 Task: Add an event with the title Second Team Outing, date '2023/12/11', time 9:15 AM to 11:15 AMand add a description: The employee and the supervisor will collaboratively develop an action plan outlining the steps and strategies necessary for improvement. This plan may include specific tasks, training or development opportunities, resources, and support systems to aid in the employee's growth and progress.Select event color  Basil . Add location for the event as: 123 Dubai Marina, Dubai, UAE, logged in from the account softage.6@softage.netand send the event invitation to softage.1@softage.net and softage.2@softage.net. Set a reminder for the event Weekly on Sunday
Action: Mouse moved to (82, 97)
Screenshot: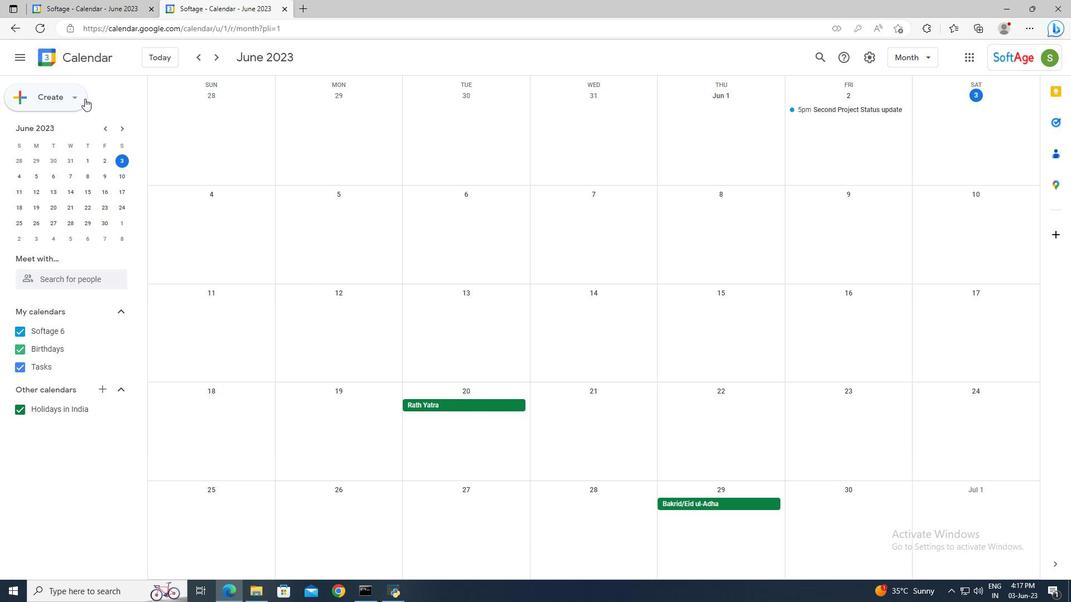 
Action: Mouse pressed left at (82, 97)
Screenshot: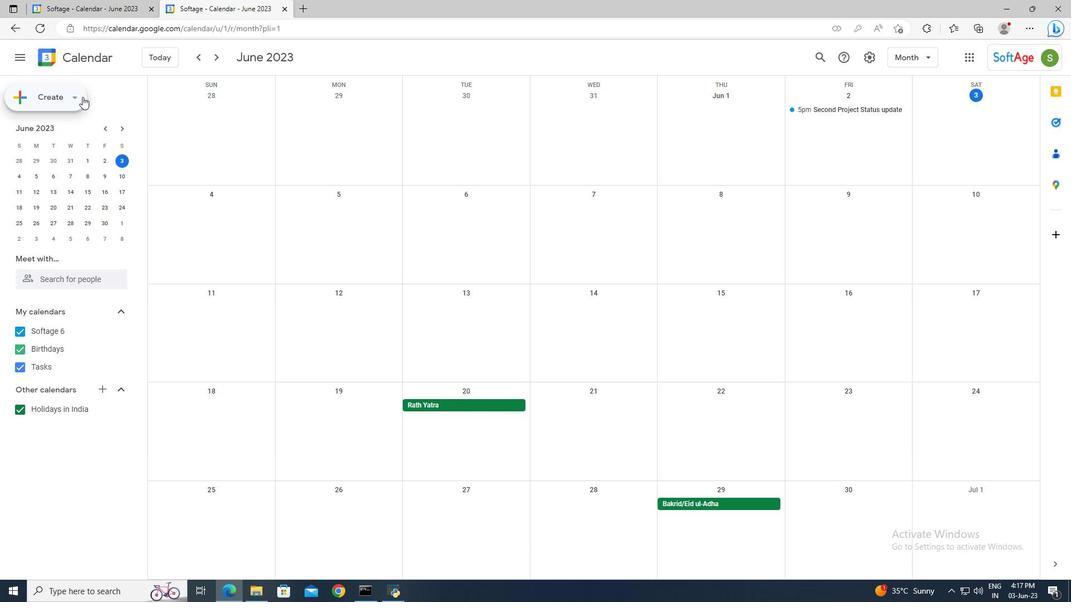 
Action: Mouse moved to (83, 123)
Screenshot: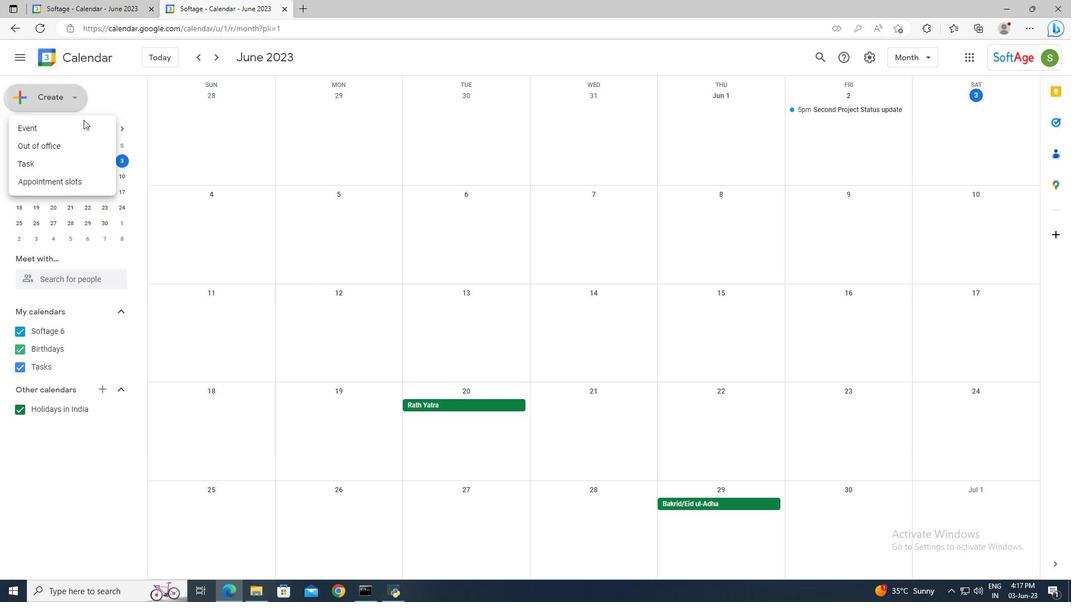 
Action: Mouse pressed left at (83, 123)
Screenshot: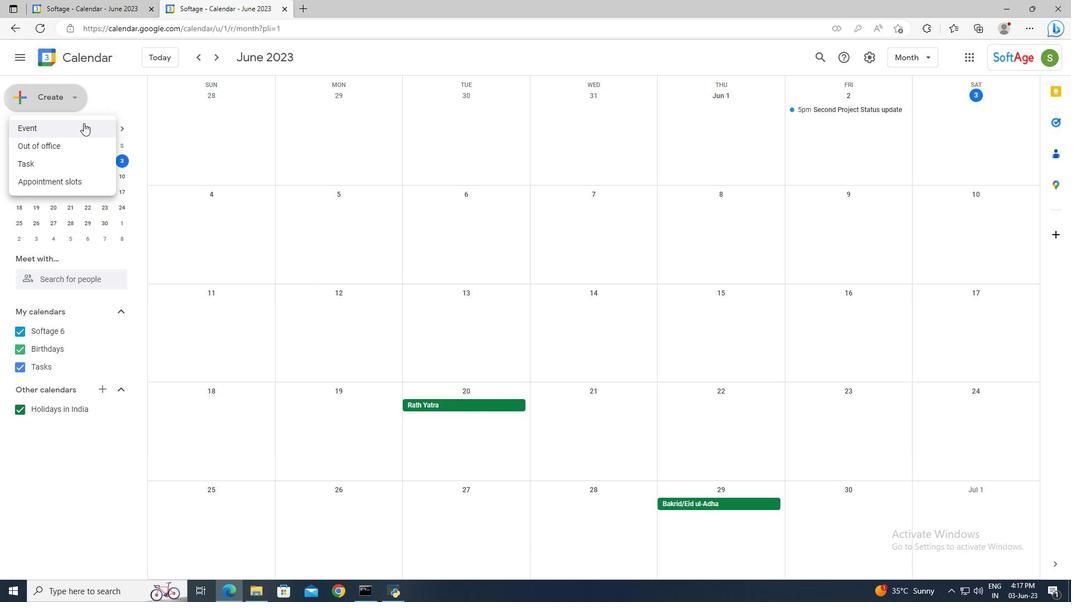 
Action: Mouse moved to (800, 372)
Screenshot: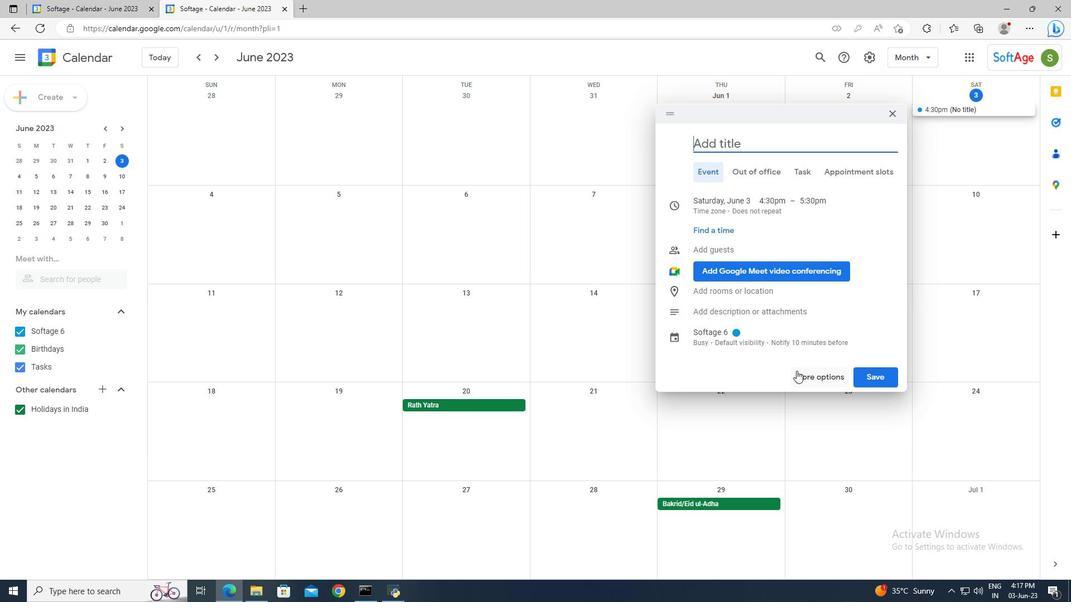 
Action: Mouse pressed left at (800, 372)
Screenshot: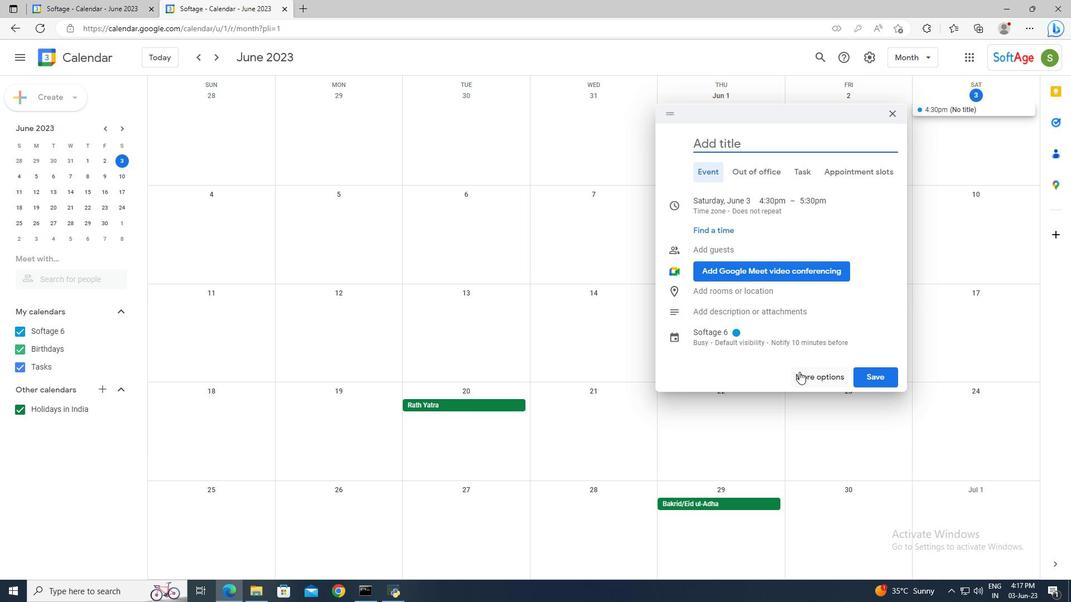 
Action: Mouse moved to (301, 59)
Screenshot: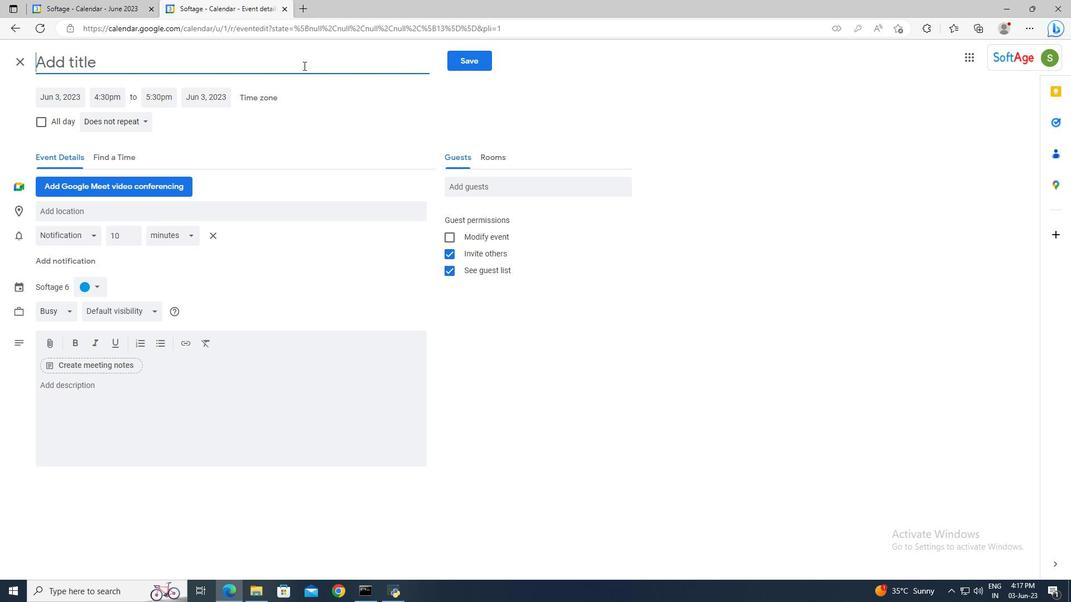 
Action: Mouse pressed left at (301, 59)
Screenshot: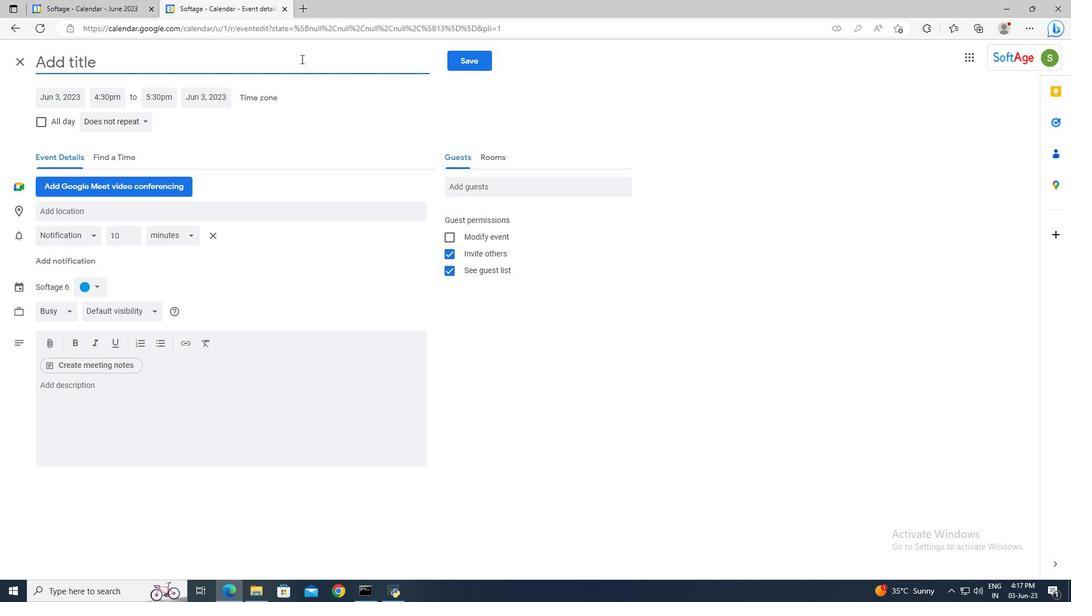 
Action: Key pressed <Key.shift>Second<Key.space><Key.shift>Team<Key.space><Key.shift>Outing
Screenshot: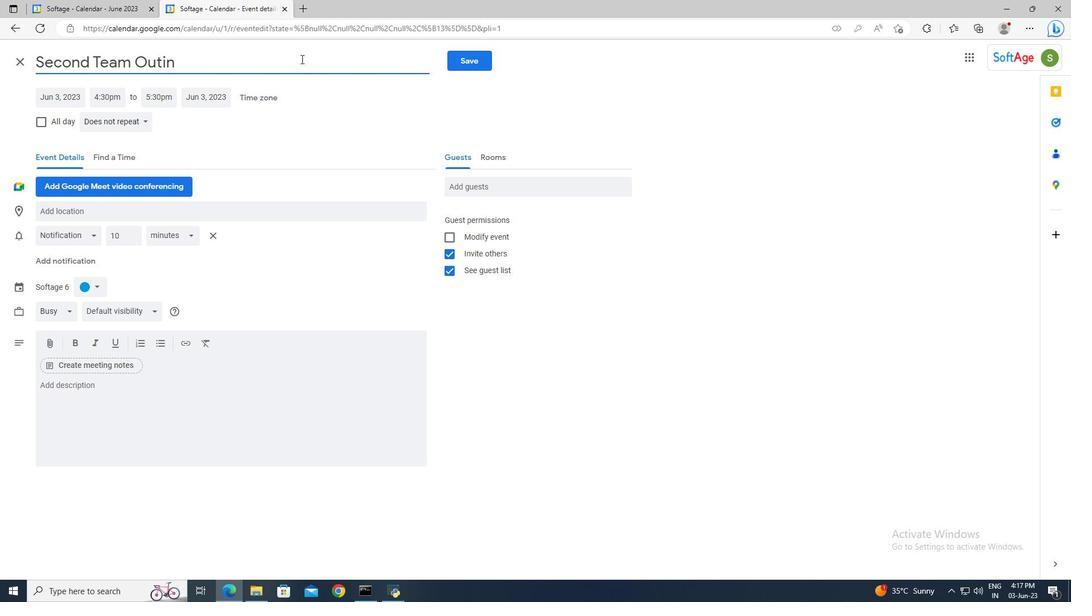 
Action: Mouse moved to (79, 94)
Screenshot: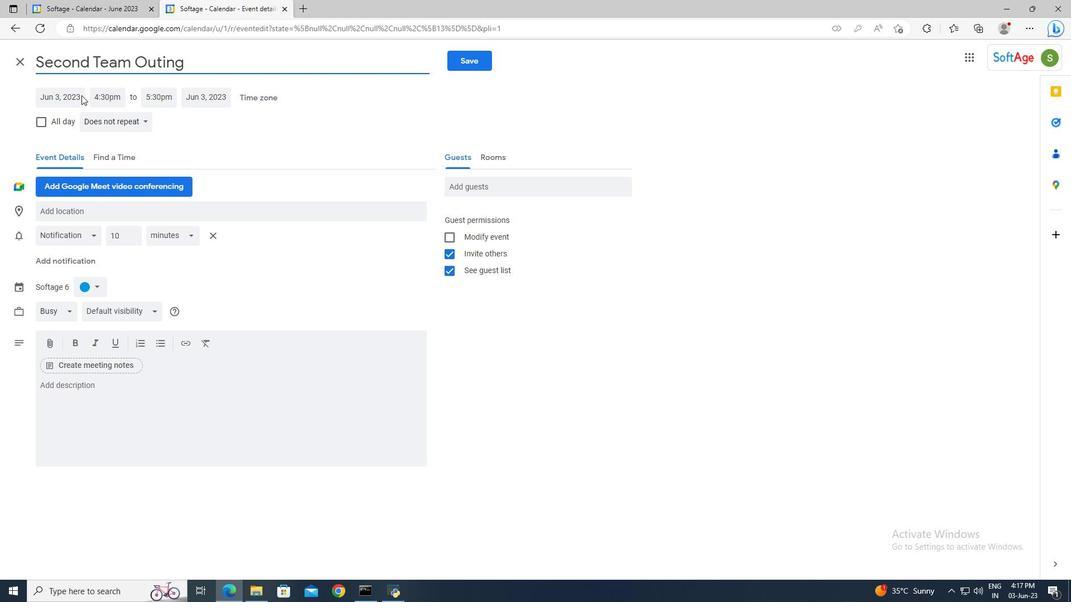 
Action: Mouse pressed left at (79, 94)
Screenshot: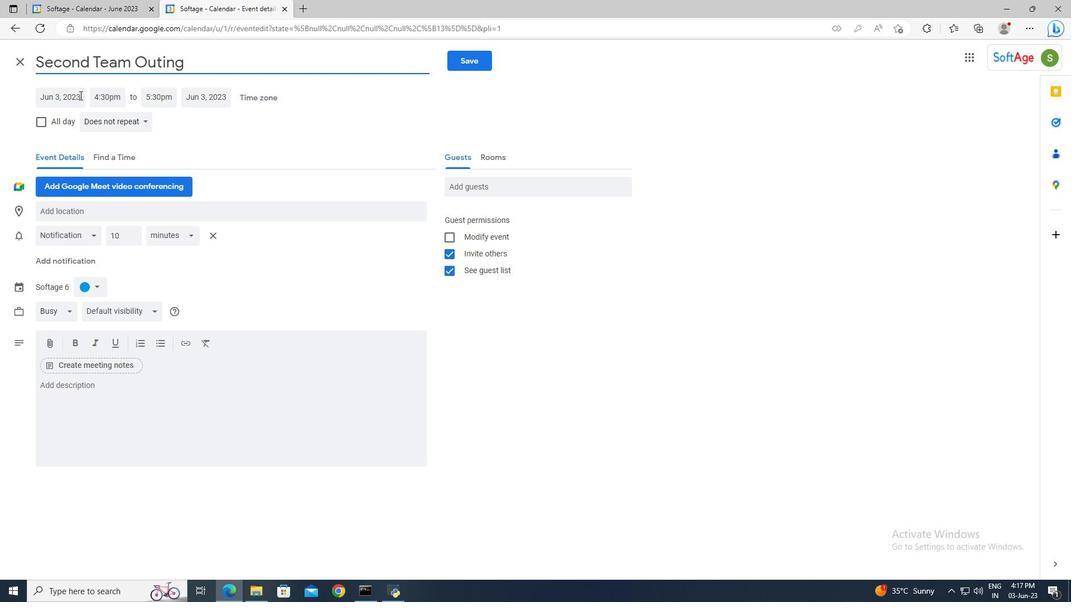 
Action: Mouse moved to (171, 117)
Screenshot: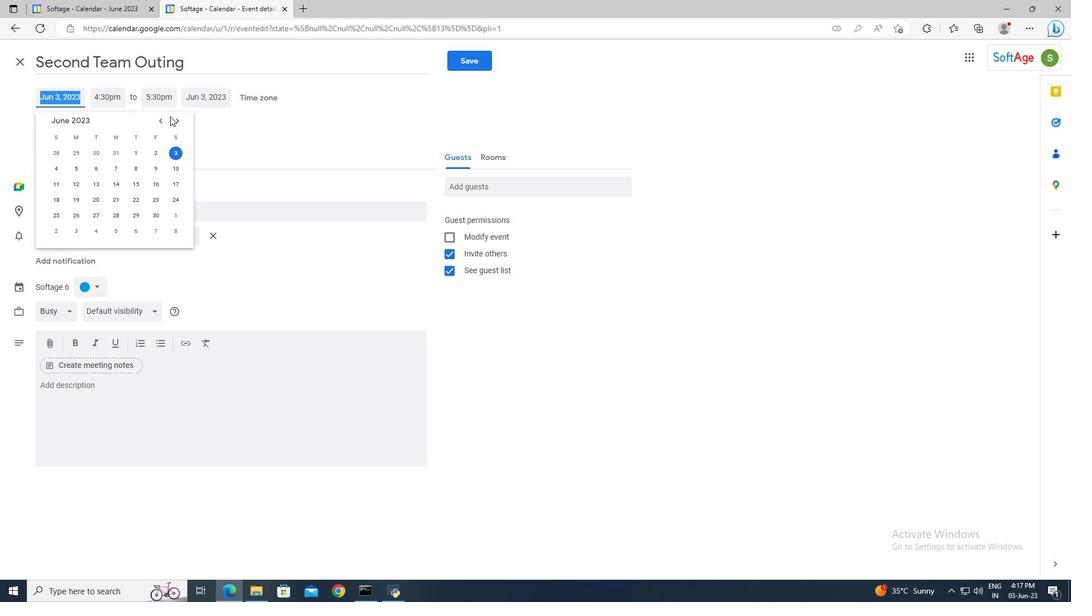 
Action: Mouse pressed left at (171, 117)
Screenshot: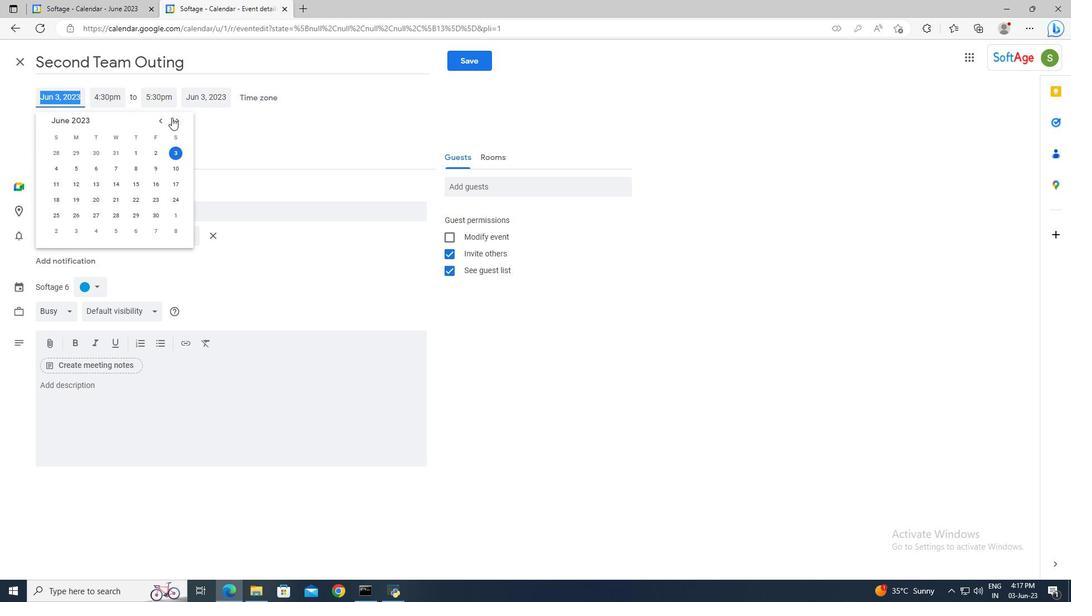 
Action: Mouse pressed left at (171, 117)
Screenshot: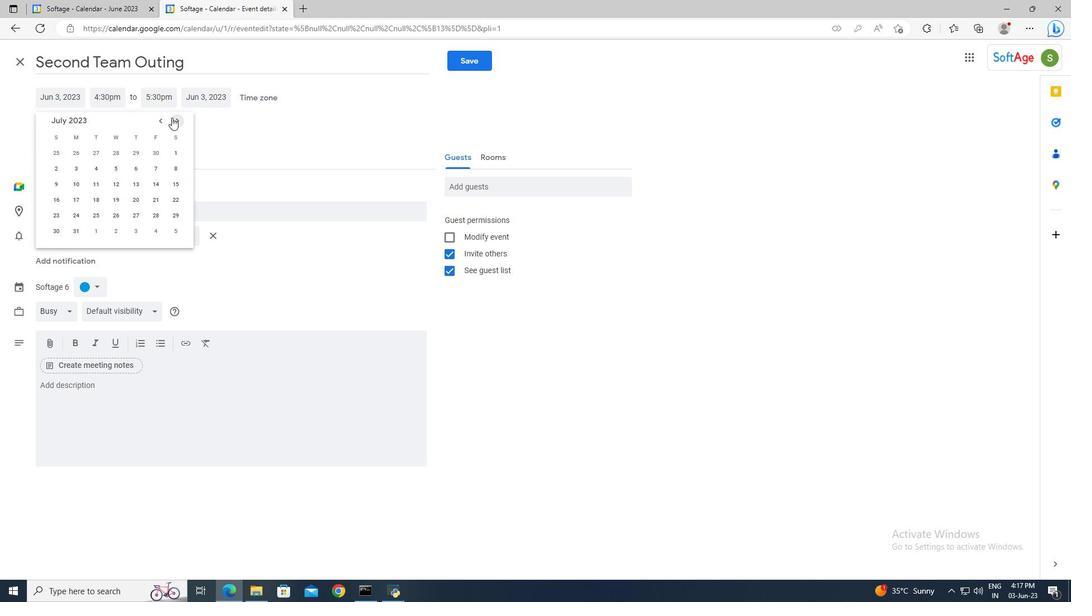 
Action: Mouse moved to (171, 117)
Screenshot: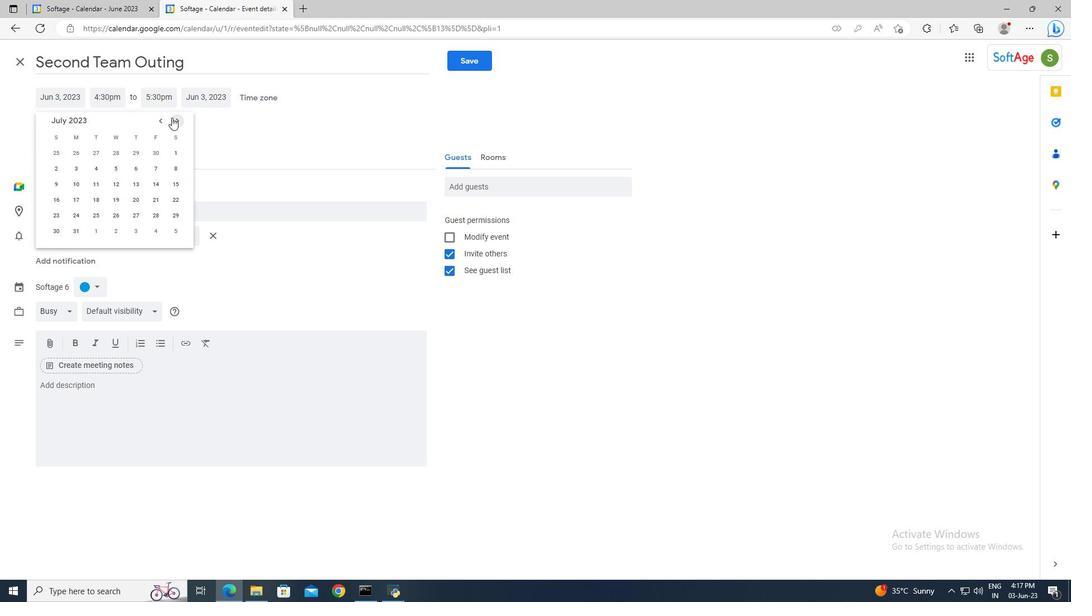 
Action: Mouse pressed left at (171, 117)
Screenshot: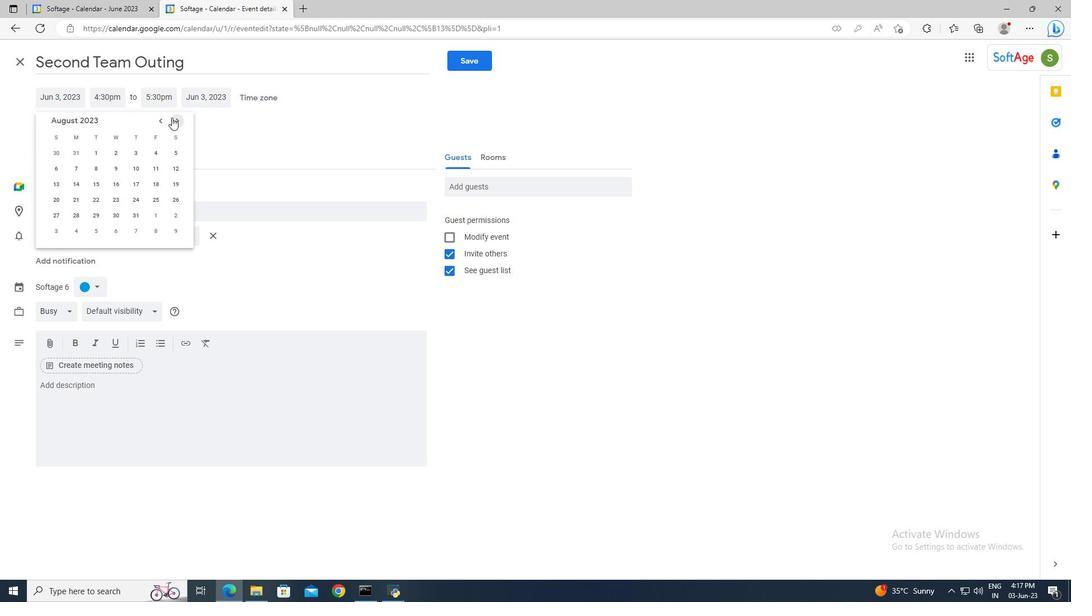
Action: Mouse pressed left at (171, 117)
Screenshot: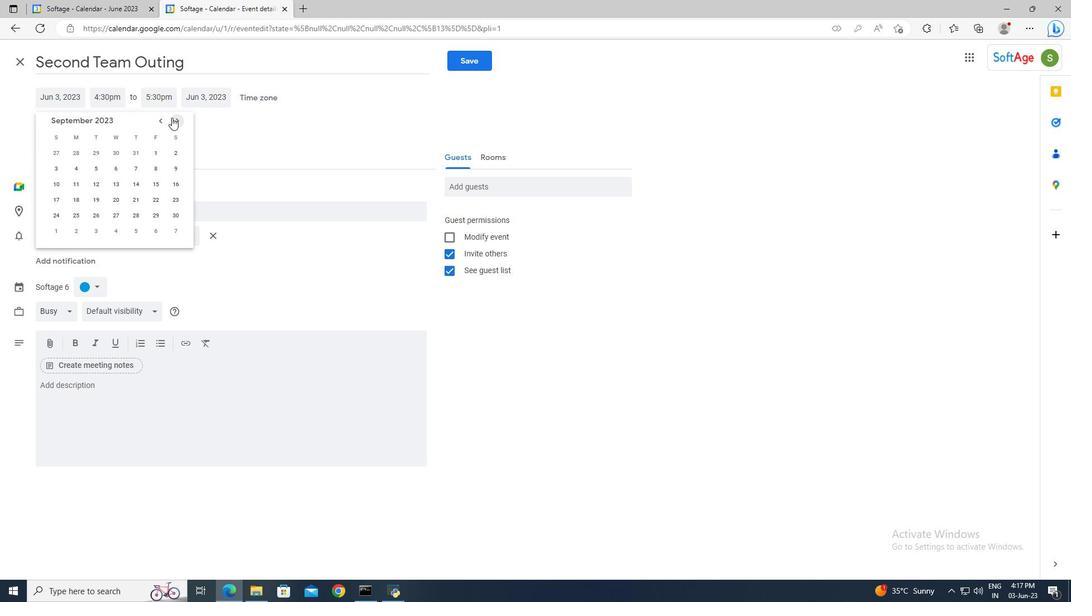 
Action: Mouse pressed left at (171, 117)
Screenshot: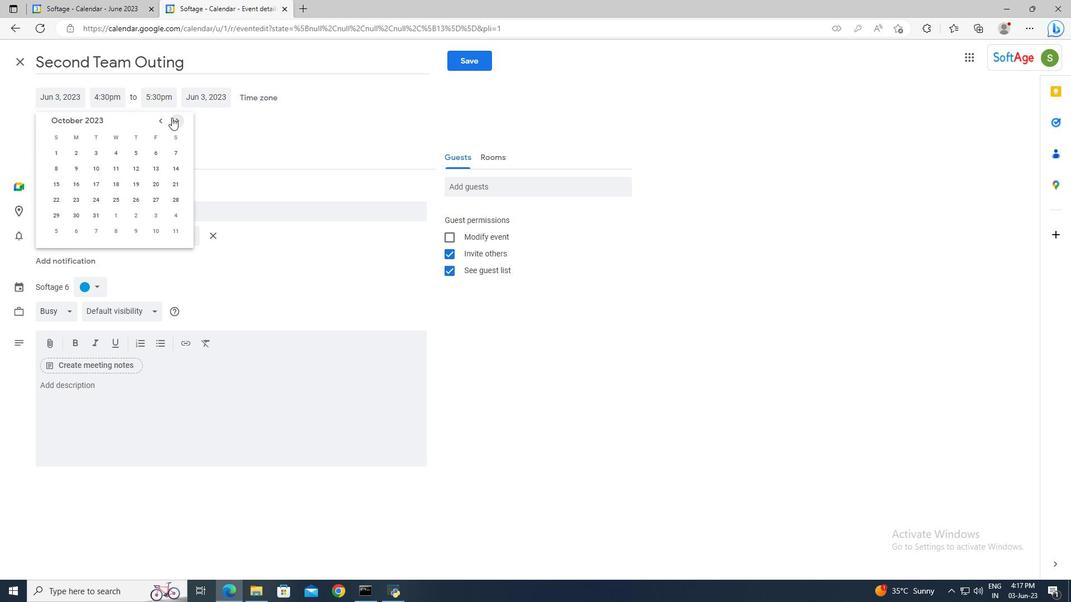 
Action: Mouse pressed left at (171, 117)
Screenshot: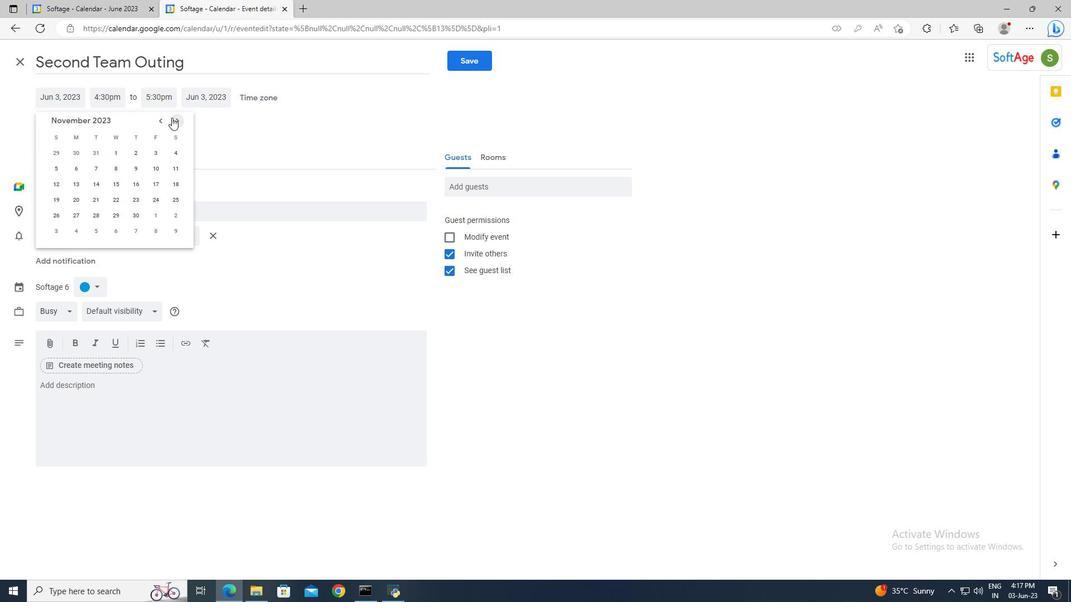 
Action: Mouse moved to (78, 181)
Screenshot: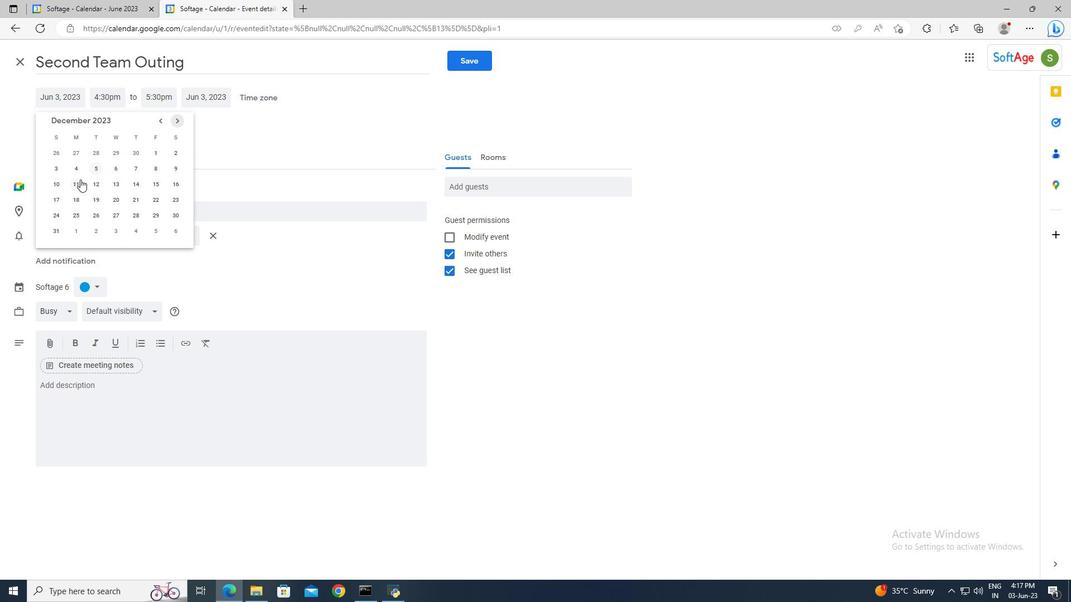 
Action: Mouse pressed left at (78, 181)
Screenshot: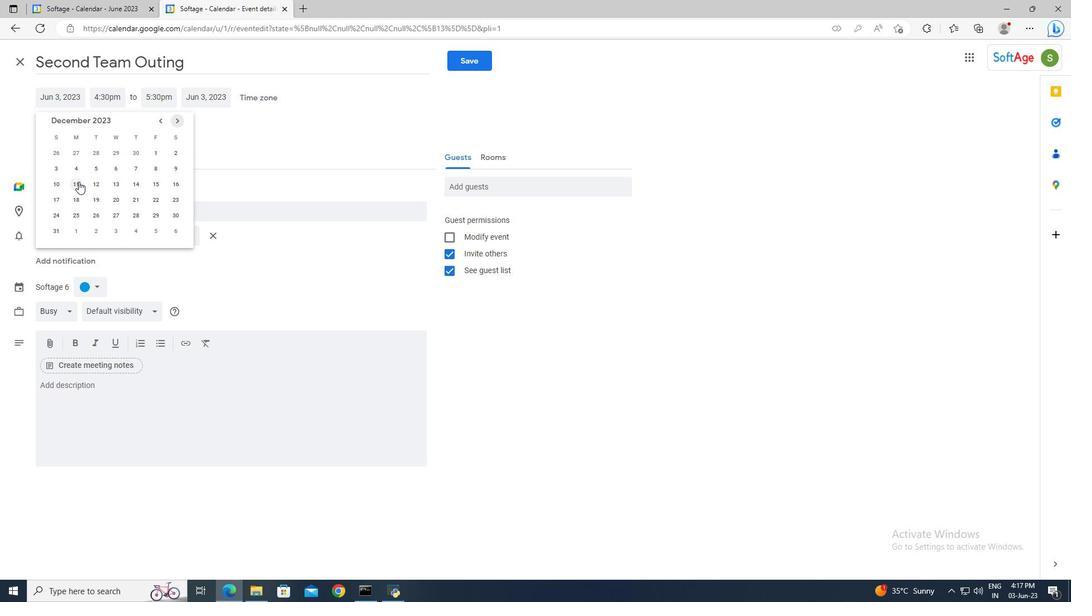 
Action: Mouse moved to (111, 92)
Screenshot: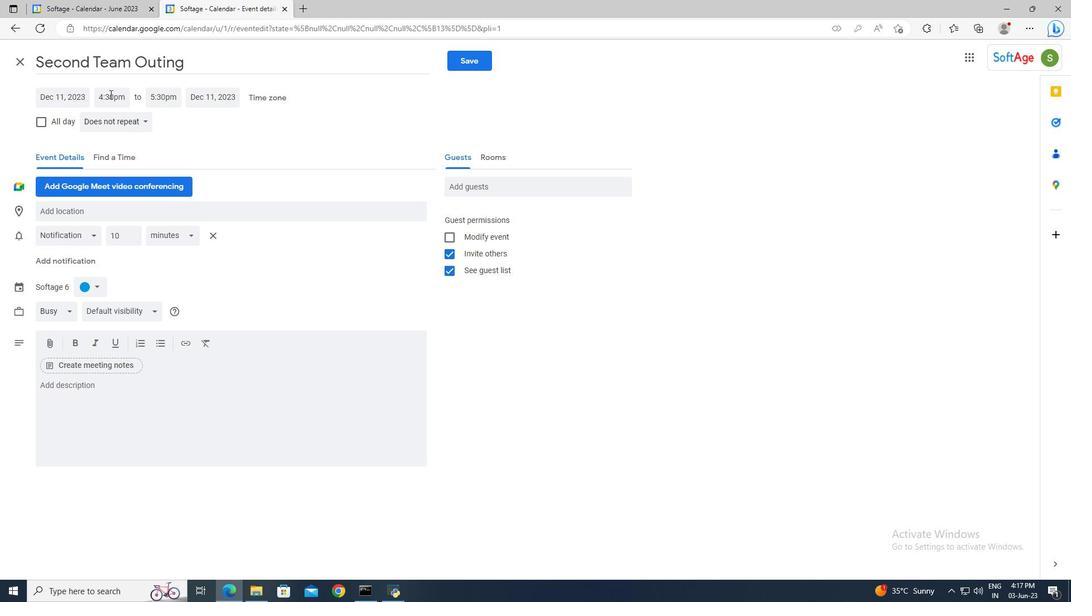 
Action: Mouse pressed left at (111, 92)
Screenshot: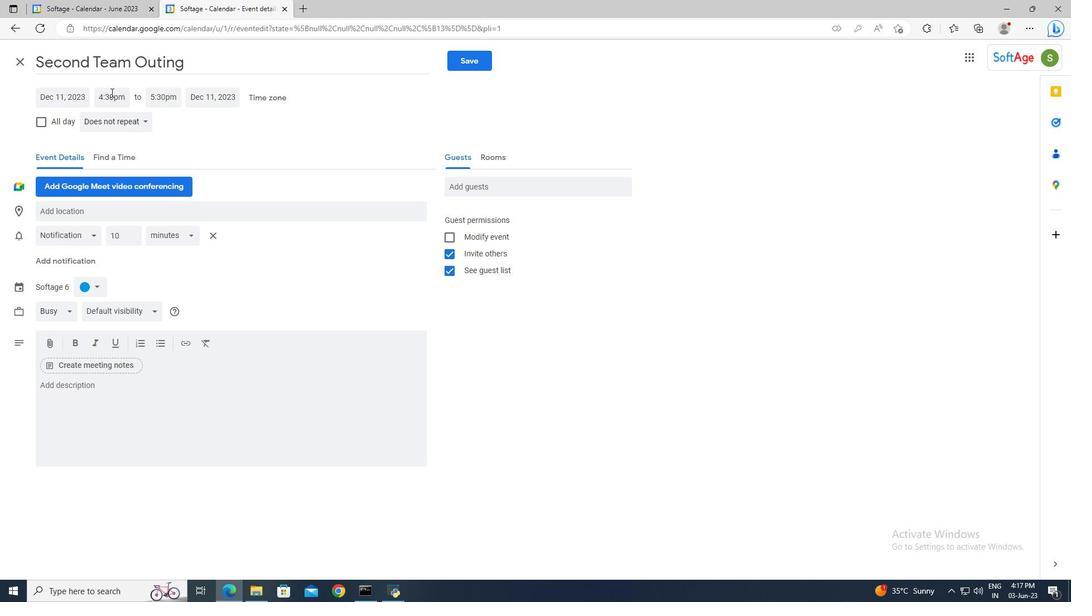 
Action: Key pressed 9<Key.shift_r>:15am<Key.enter><Key.tab>11<Key.shift>:15am<Key.enter>
Screenshot: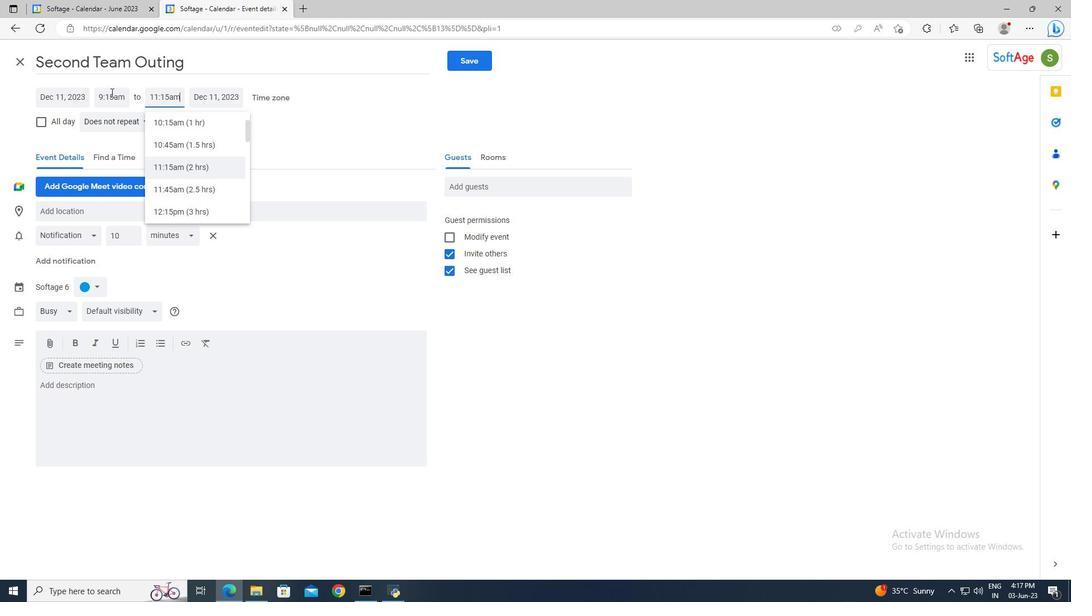 
Action: Mouse moved to (118, 383)
Screenshot: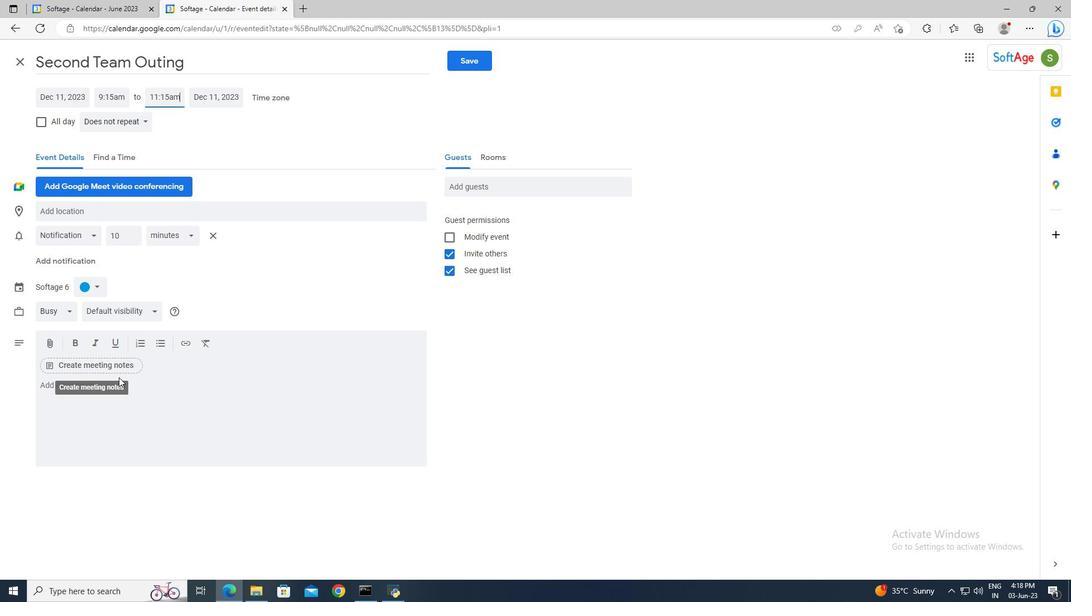 
Action: Mouse pressed left at (118, 383)
Screenshot: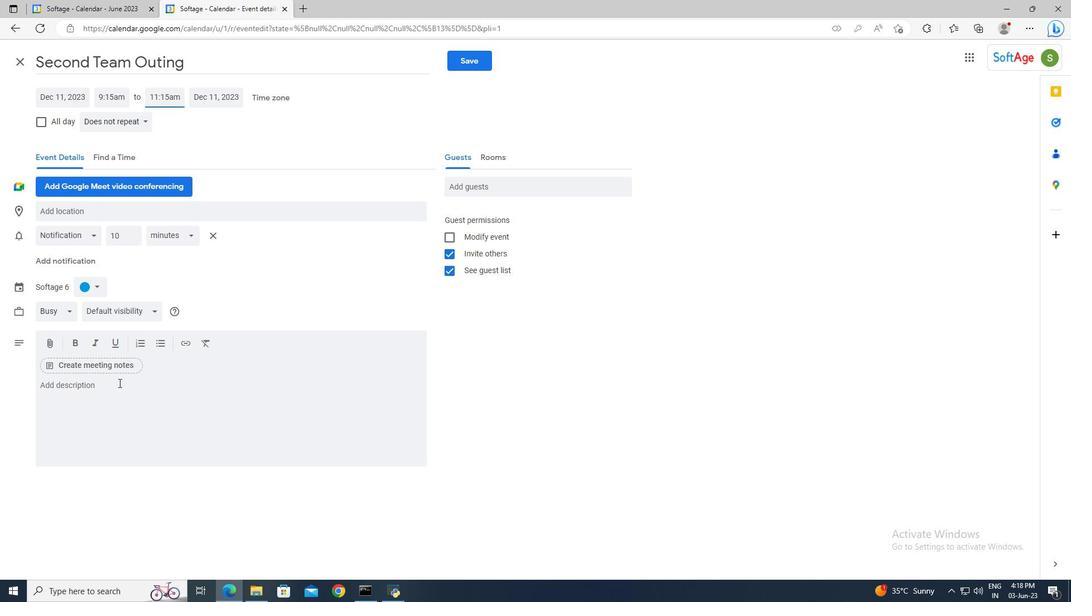 
Action: Key pressed <Key.shift>The<Key.space>employee<Key.space>and<Key.space>the<Key.space>supervisor<Key.space>will<Key.space>collaboratively<Key.space>develop<Key.space>an<Key.space>action<Key.space>plan<Key.space>outlining<Key.space>the<Key.space>steps<Key.space>and<Key.space>strategies<Key.space>necessary<Key.space>for<Key.space>improvement.<Key.space><Key.shift>This<Key.space>plan<Key.space>may<Key.space>include<Key.space>specific<Key.space>tasks,<Key.space>training<Key.space>or<Key.space>development<Key.space>opportunities,<Key.space>resources,<Key.space>and<Key.space>support<Key.space>systems<Key.space>to<Key.space>aid<Key.space>in<Key.space>the<Key.space>employee's<Key.space>growth<Key.space>and<Key.space>progress.
Screenshot: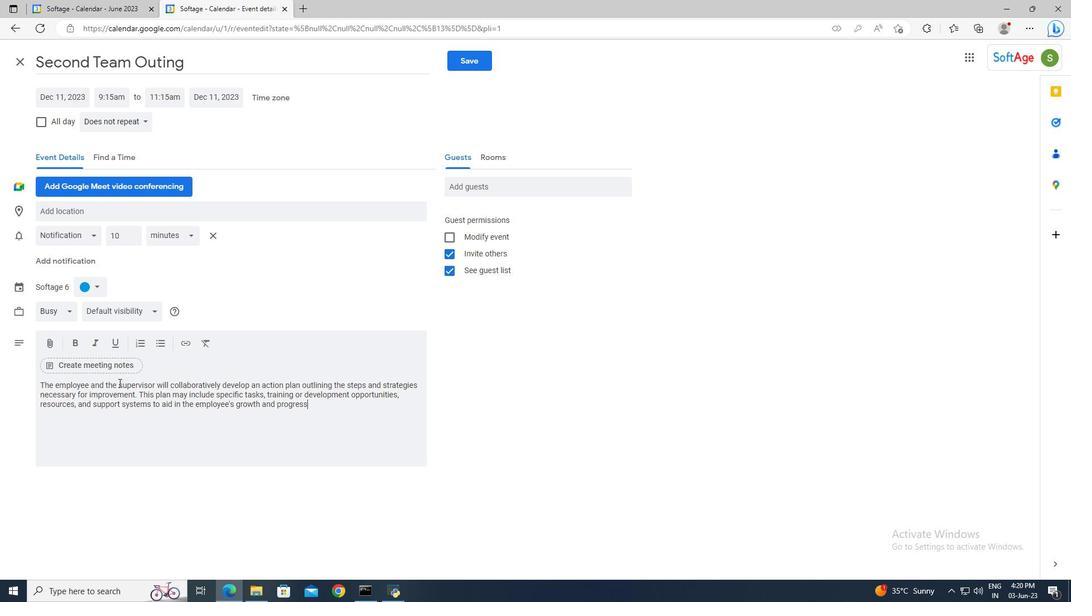 
Action: Mouse moved to (98, 291)
Screenshot: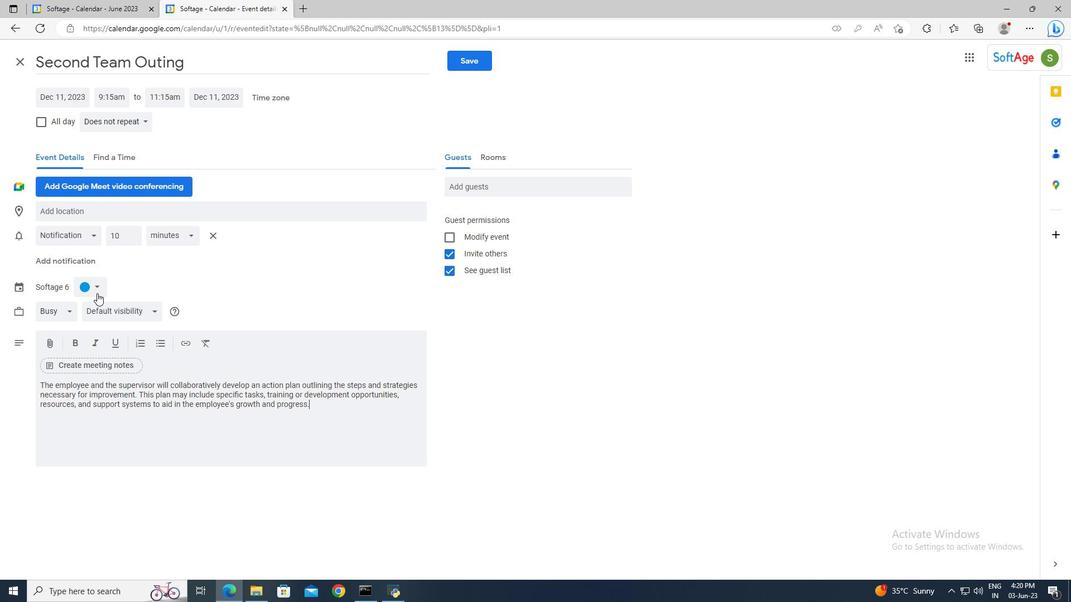 
Action: Mouse pressed left at (98, 291)
Screenshot: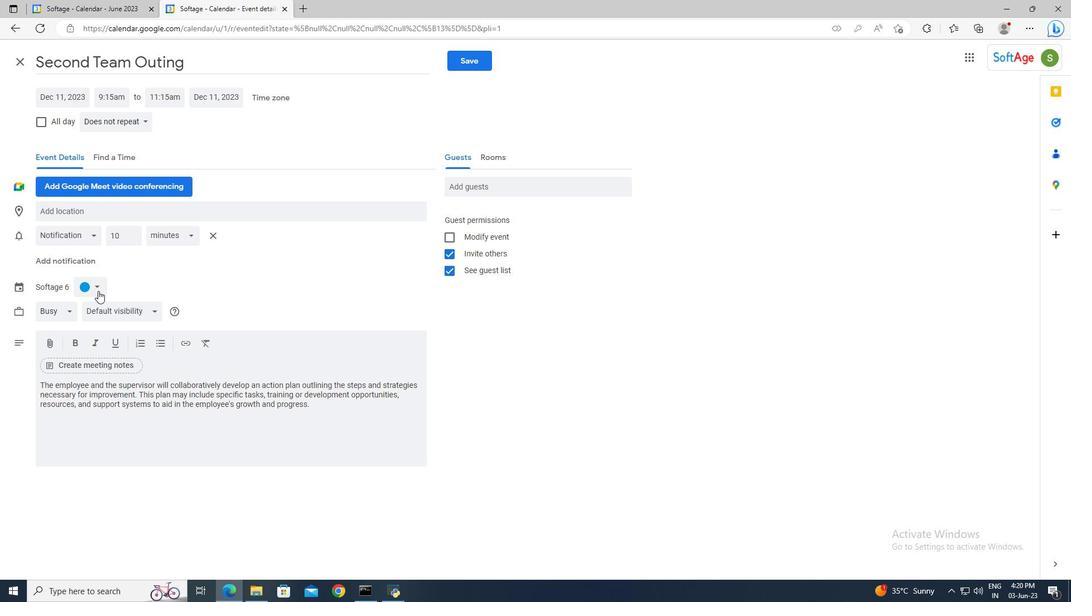 
Action: Mouse moved to (95, 310)
Screenshot: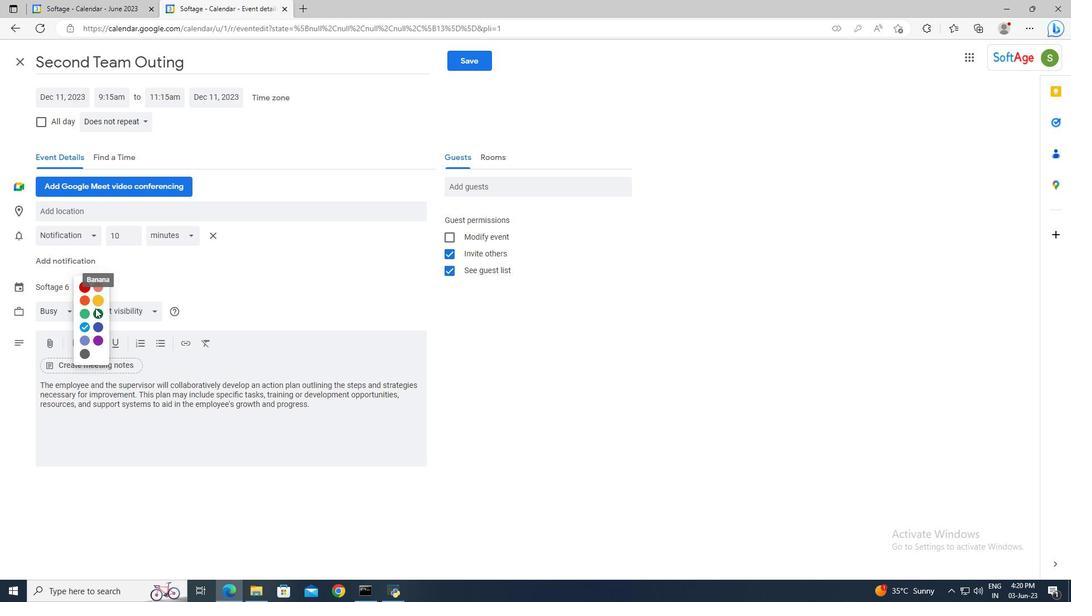 
Action: Mouse pressed left at (95, 310)
Screenshot: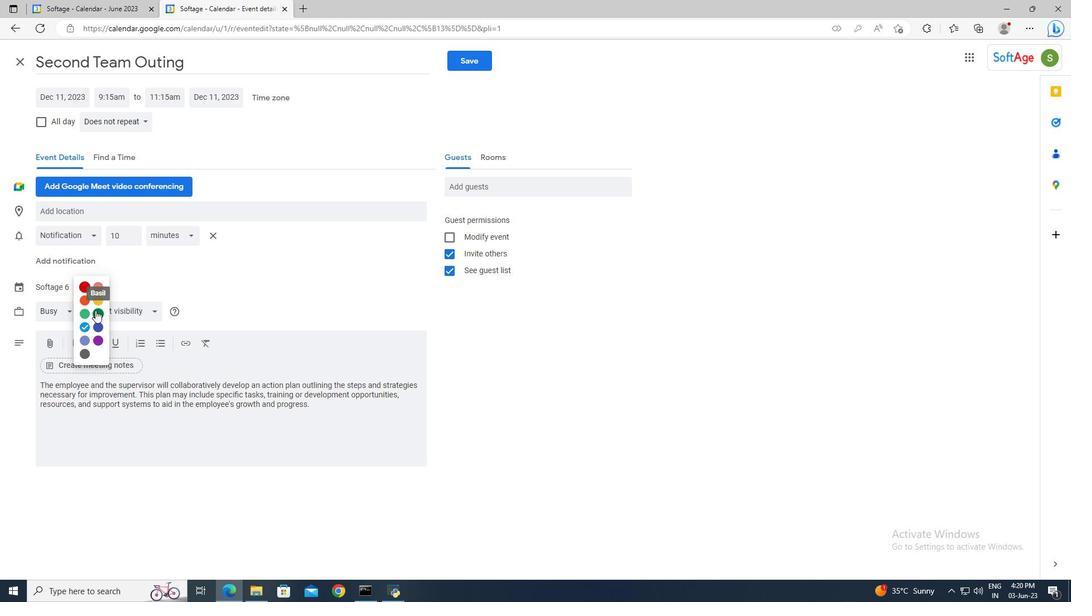 
Action: Mouse moved to (95, 216)
Screenshot: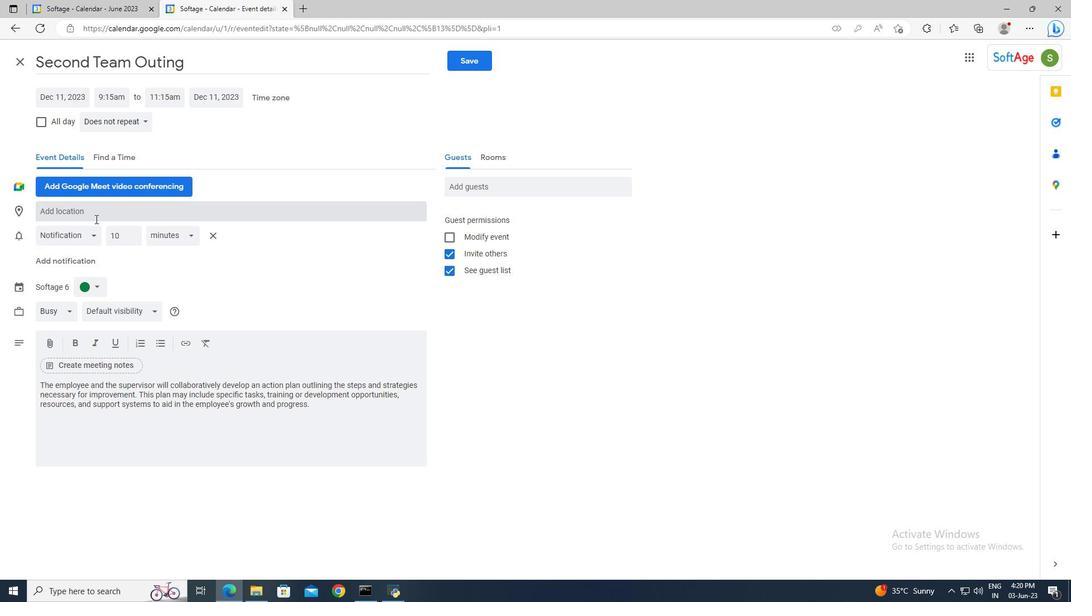 
Action: Mouse pressed left at (95, 216)
Screenshot: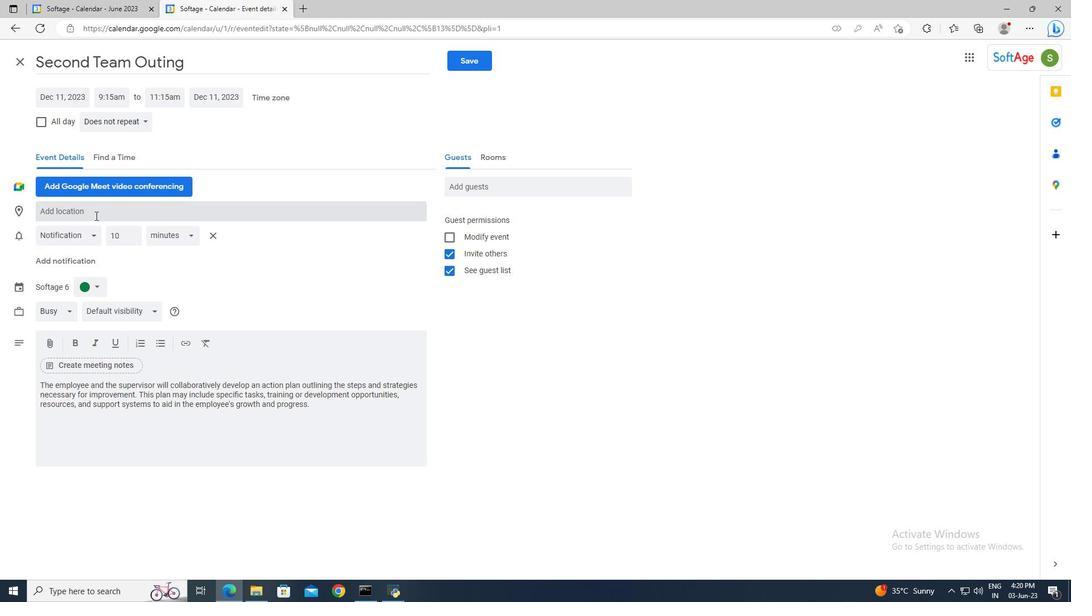 
Action: Mouse moved to (93, 216)
Screenshot: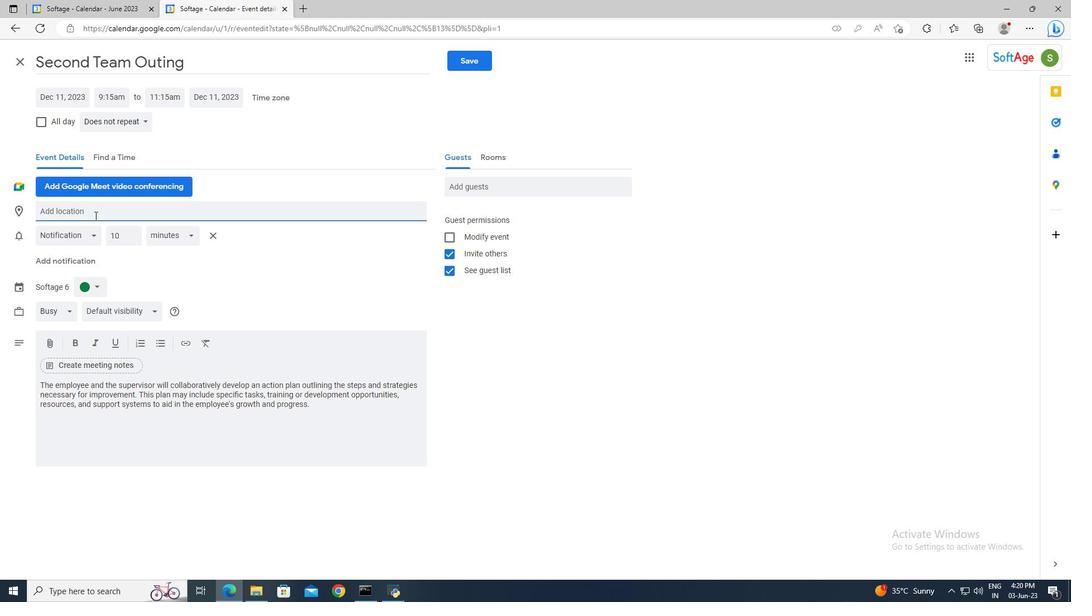 
Action: Key pressed 123
Screenshot: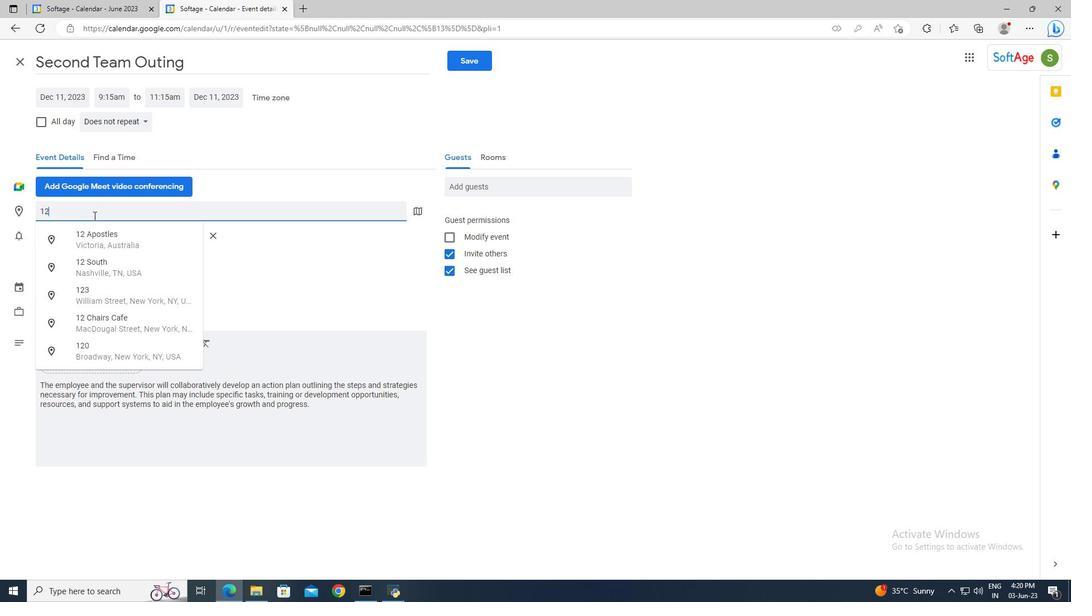 
Action: Mouse moved to (93, 216)
Screenshot: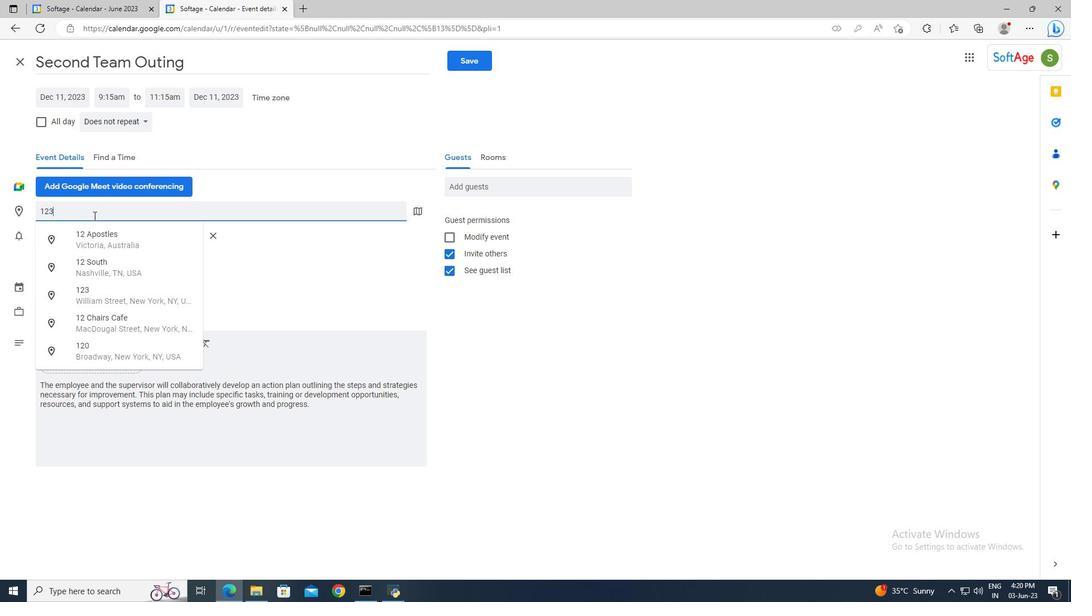 
Action: Key pressed <Key.space><Key.shift>Dubai<Key.space><Key.shift>Marina,<Key.space><Key.shift>Dubai,<Key.space><Key.shift>U<Key.shift>AE<Key.enter>
Screenshot: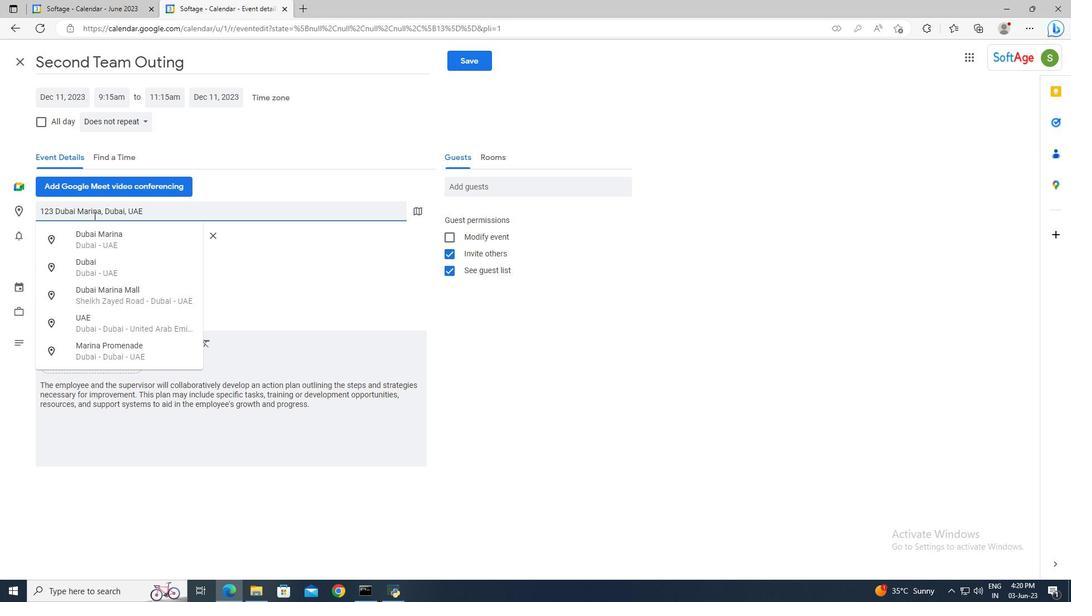 
Action: Mouse moved to (460, 192)
Screenshot: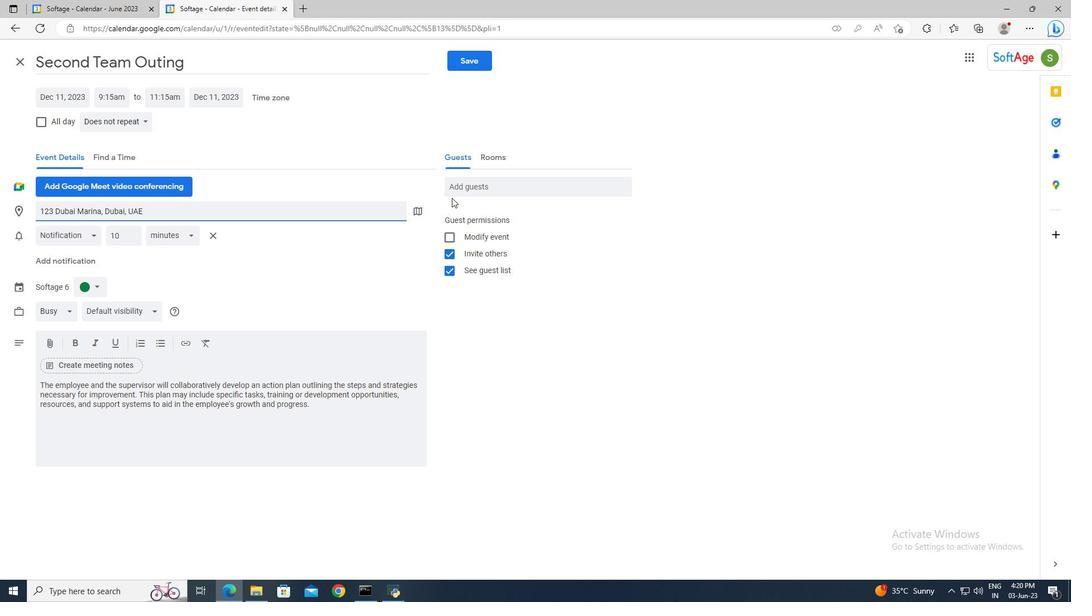 
Action: Mouse pressed left at (460, 192)
Screenshot: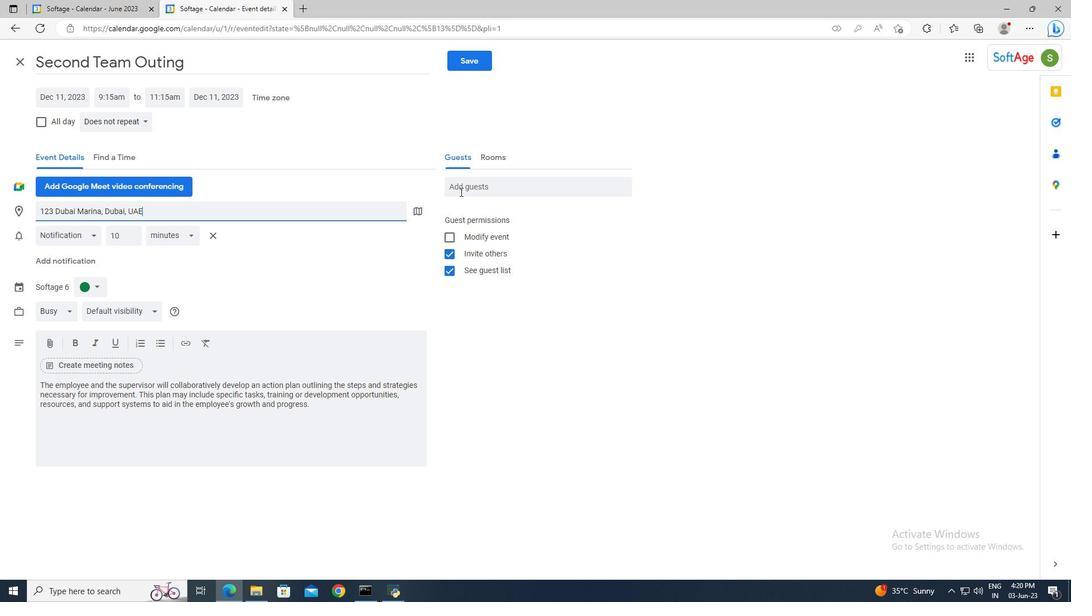 
Action: Mouse moved to (456, 191)
Screenshot: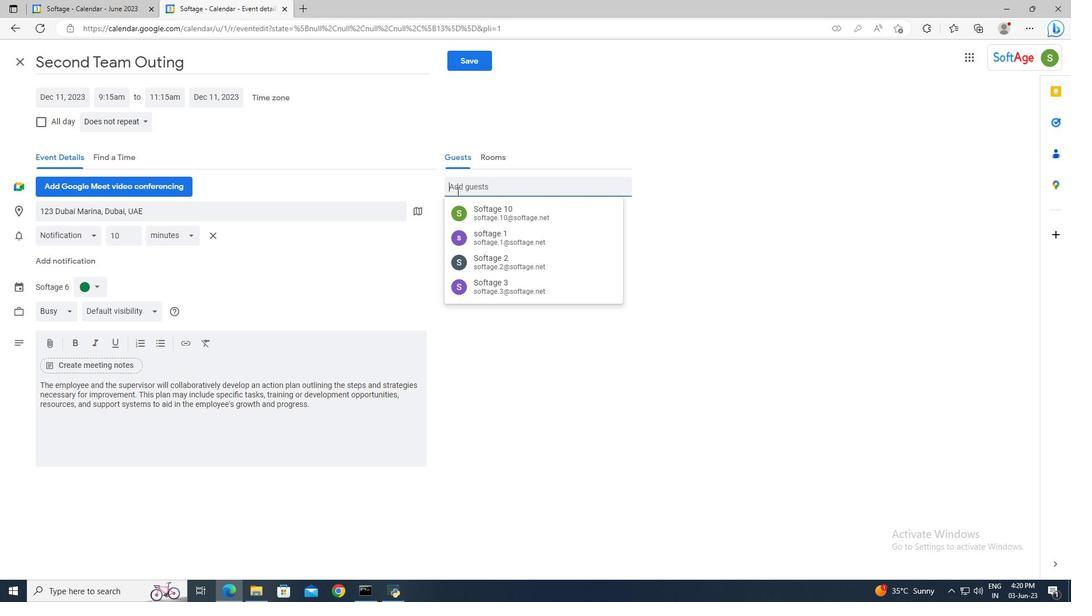 
Action: Key pressed s
Screenshot: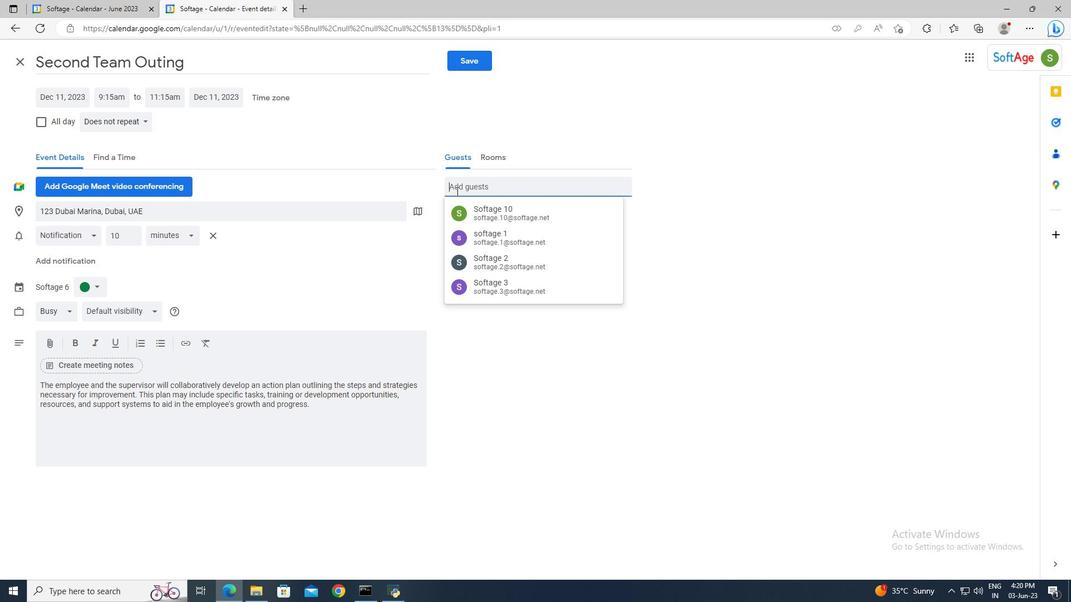 
Action: Mouse moved to (456, 191)
Screenshot: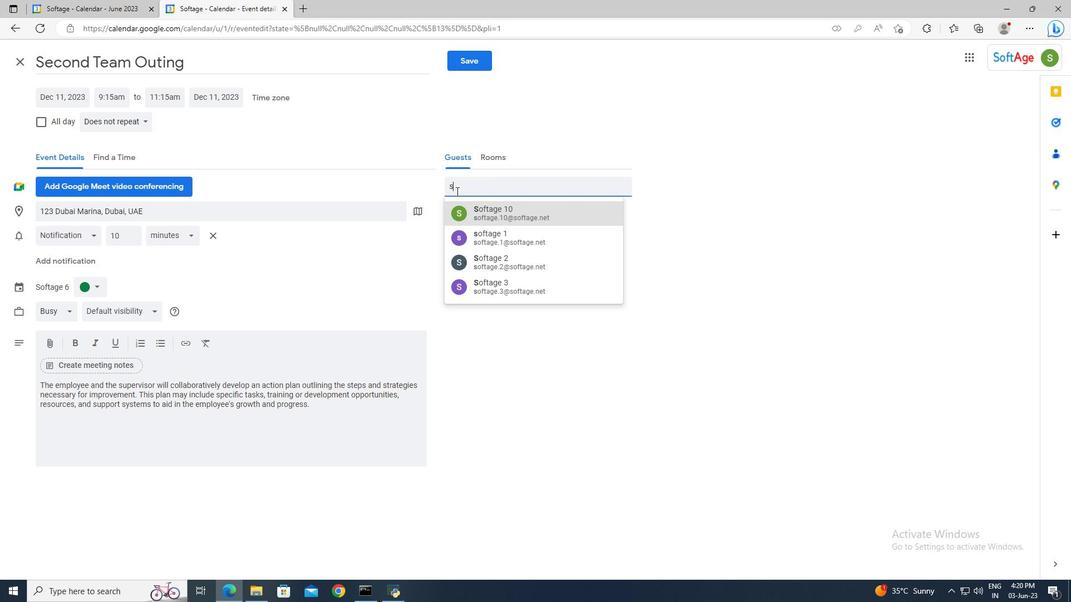 
Action: Key pressed oftage.1<Key.shift>@softage.net<Key.enter>softage.2<Key.shift><Key.shift><Key.shift><Key.shift>@softage.net<Key.enter>
Screenshot: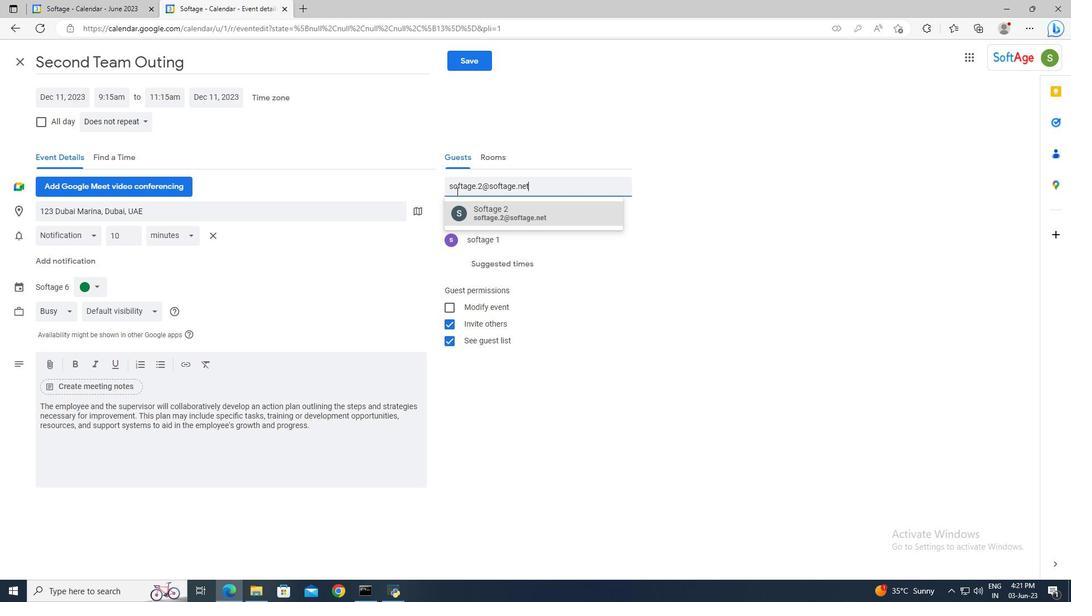 
Action: Mouse moved to (143, 125)
Screenshot: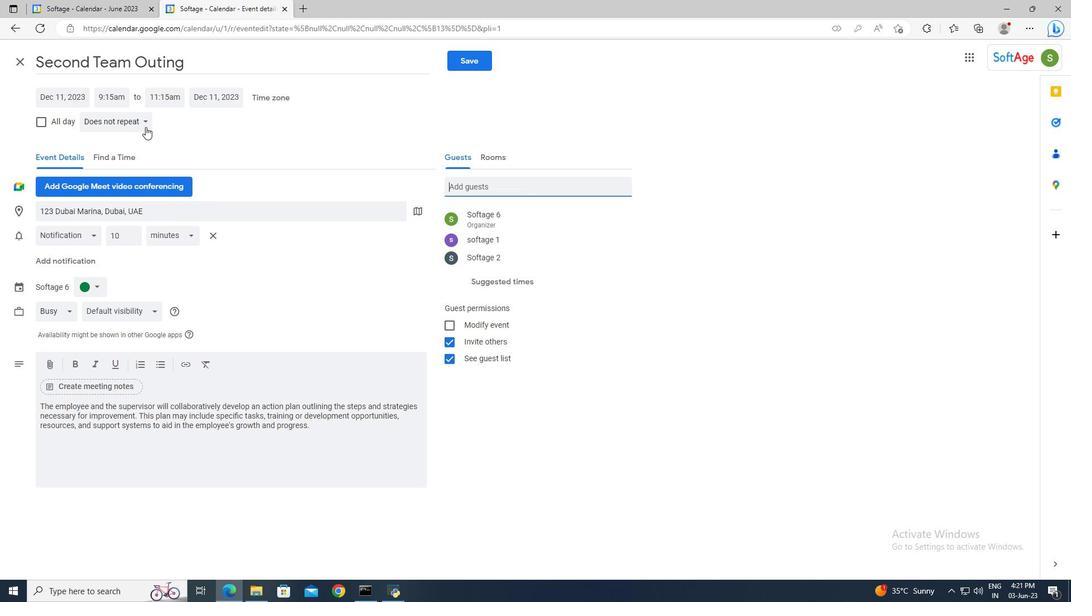 
Action: Mouse pressed left at (143, 125)
Screenshot: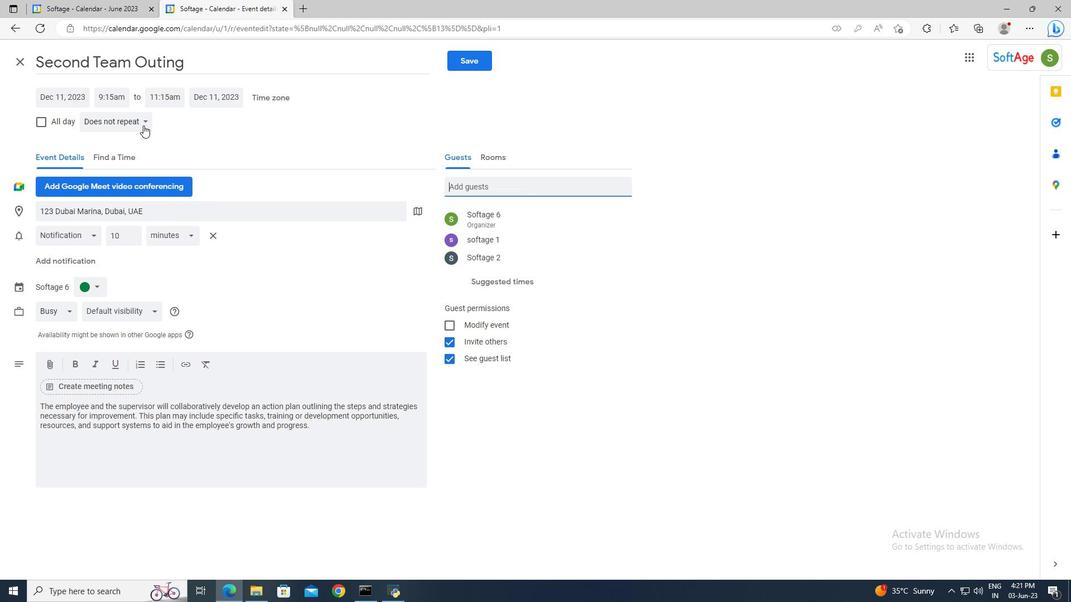 
Action: Mouse moved to (148, 236)
Screenshot: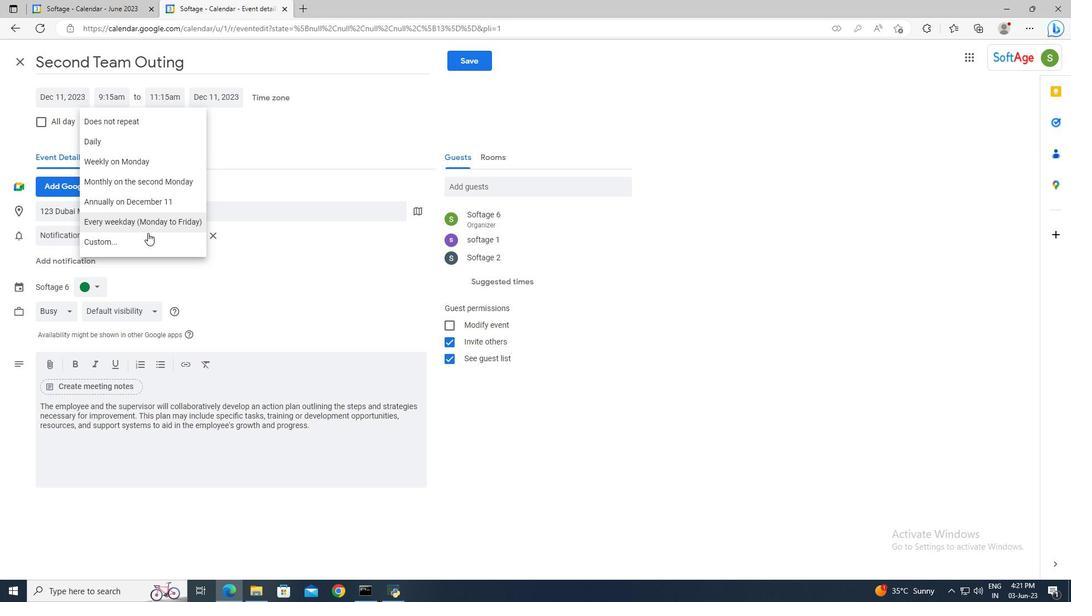 
Action: Mouse pressed left at (148, 236)
Screenshot: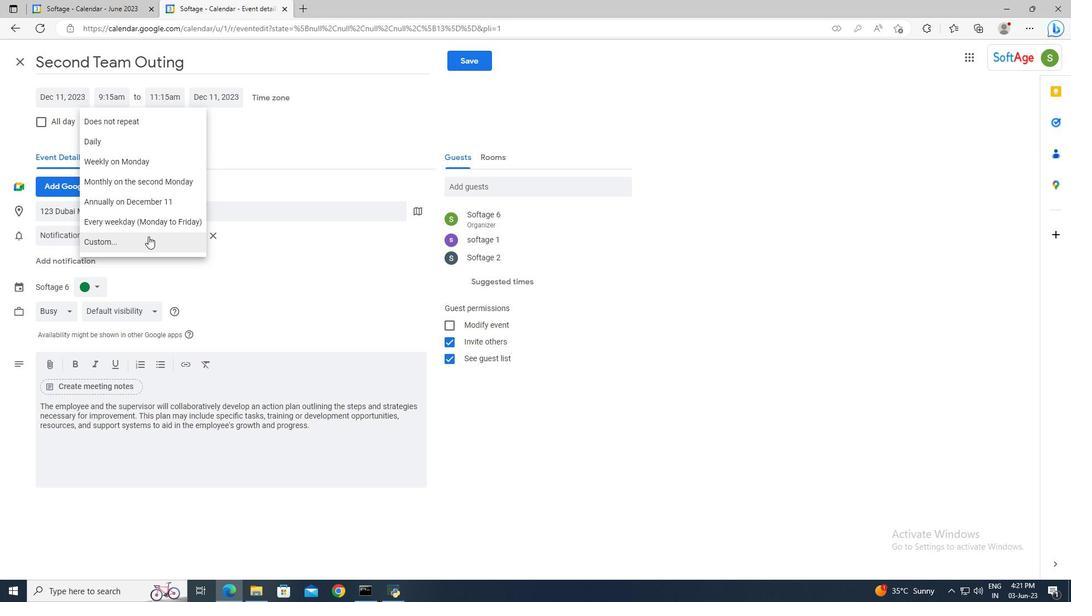 
Action: Mouse moved to (448, 286)
Screenshot: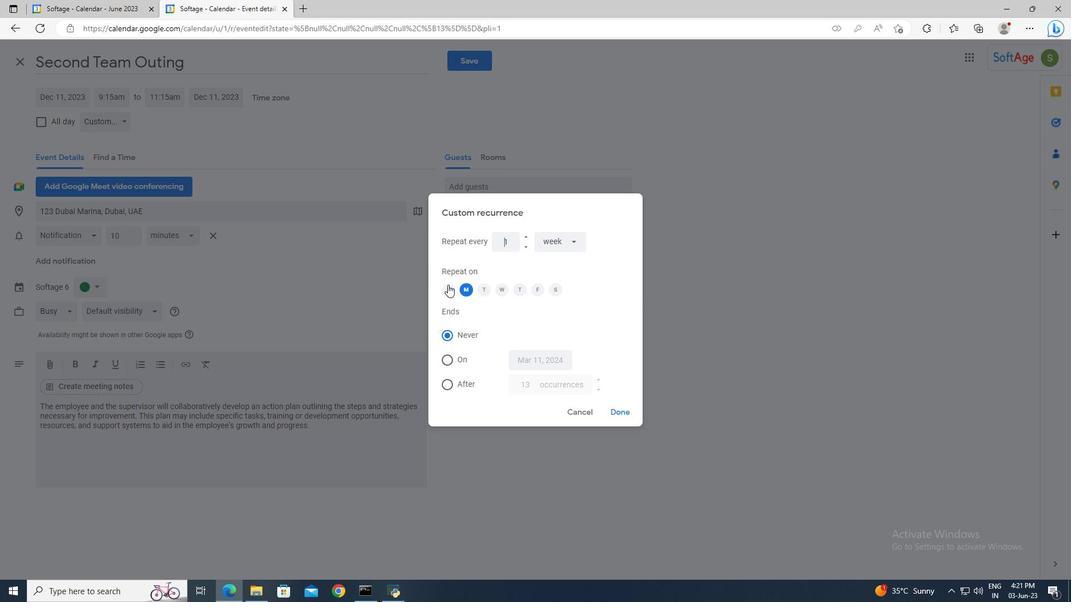 
Action: Mouse pressed left at (448, 286)
Screenshot: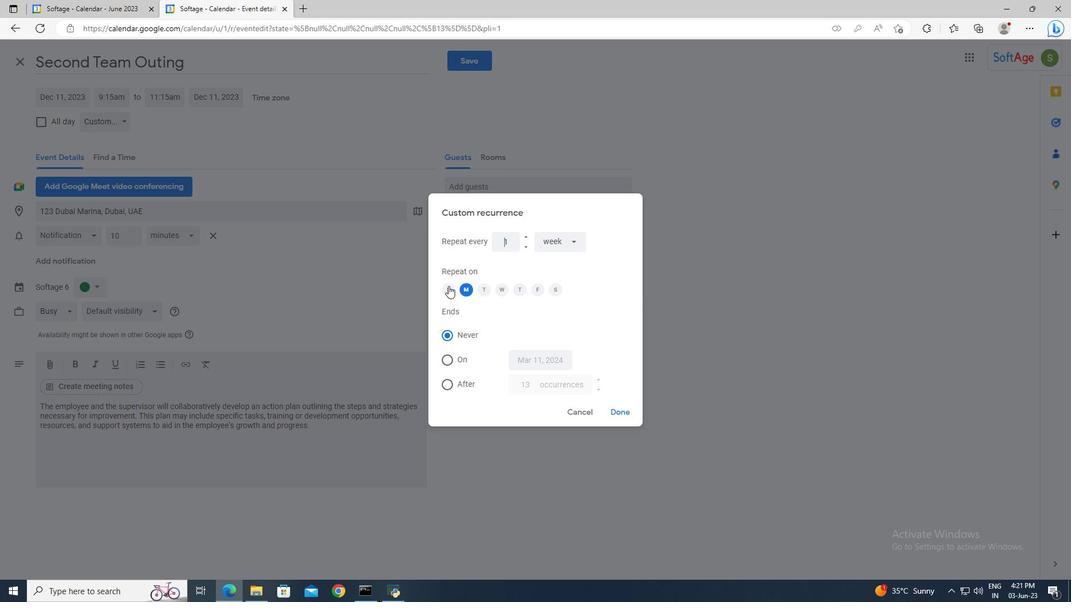 
Action: Mouse moved to (466, 289)
Screenshot: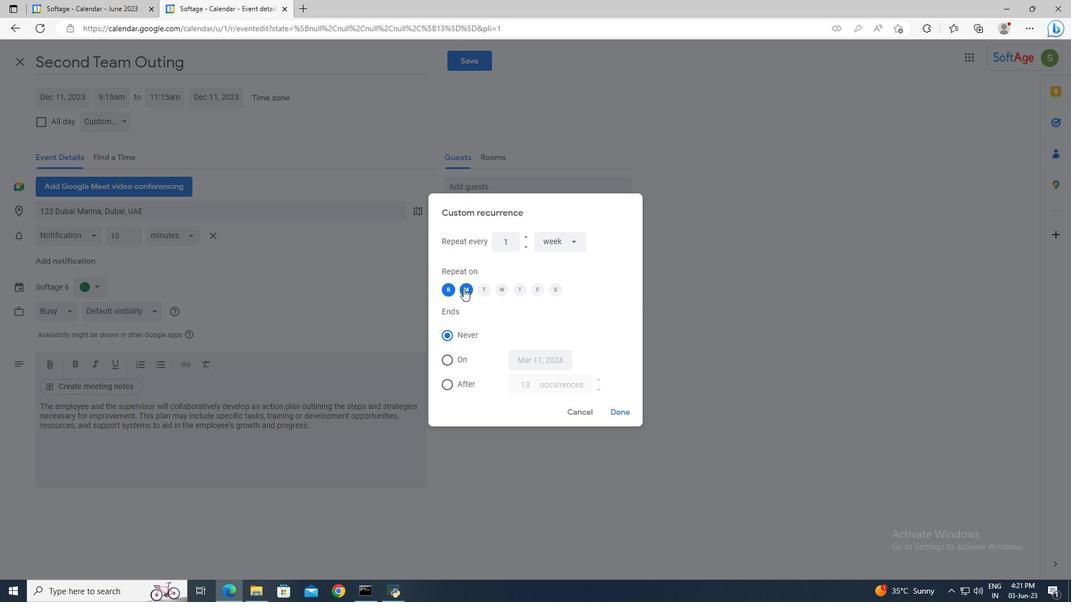 
Action: Mouse pressed left at (466, 289)
Screenshot: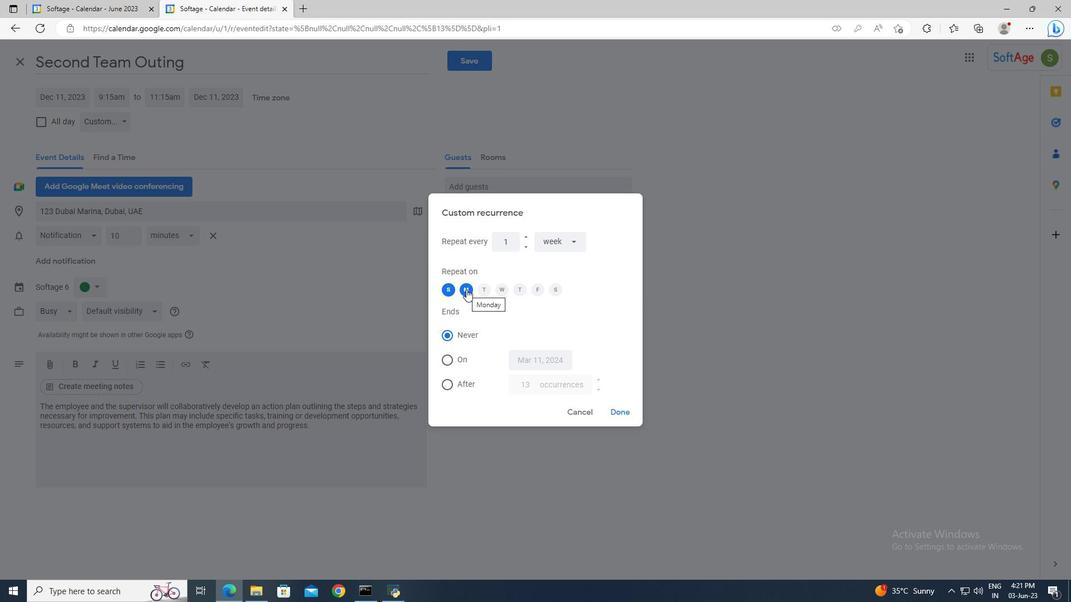 
Action: Mouse moved to (613, 410)
Screenshot: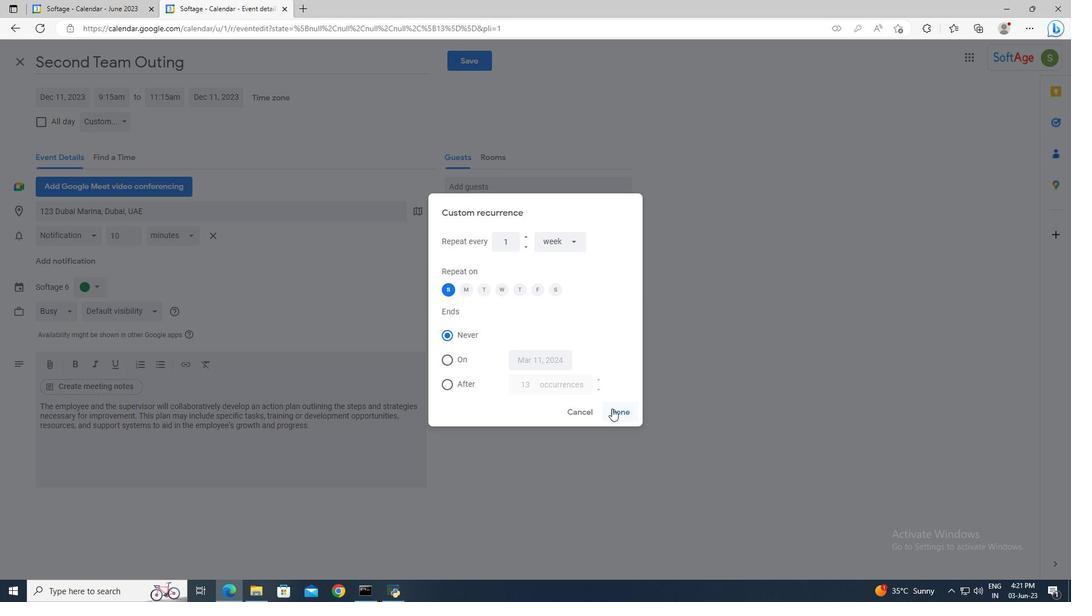 
Action: Mouse pressed left at (613, 410)
Screenshot: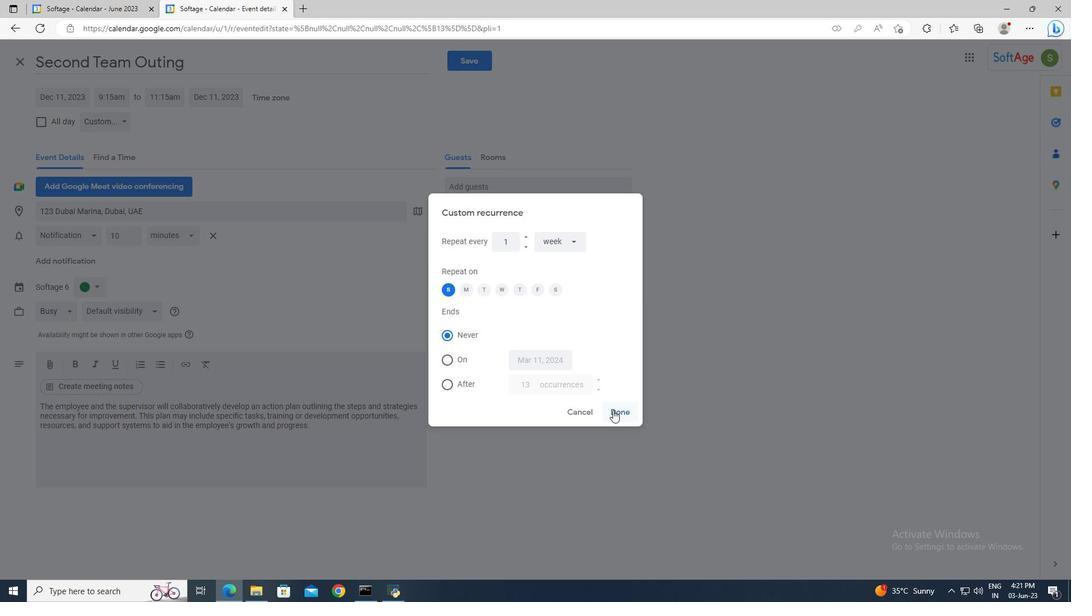 
Action: Mouse moved to (477, 68)
Screenshot: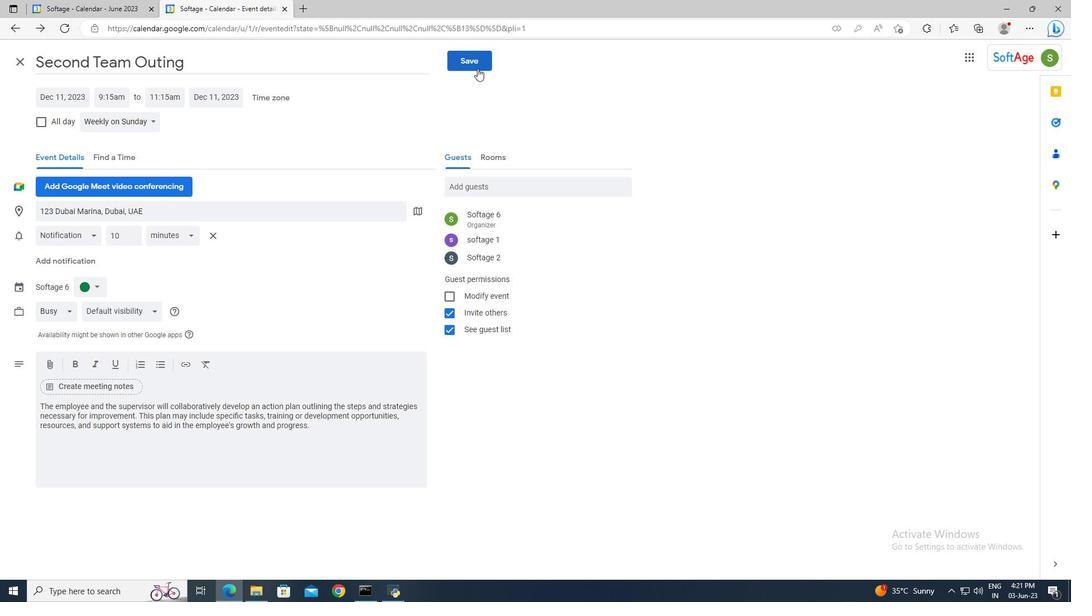 
Action: Mouse pressed left at (477, 68)
Screenshot: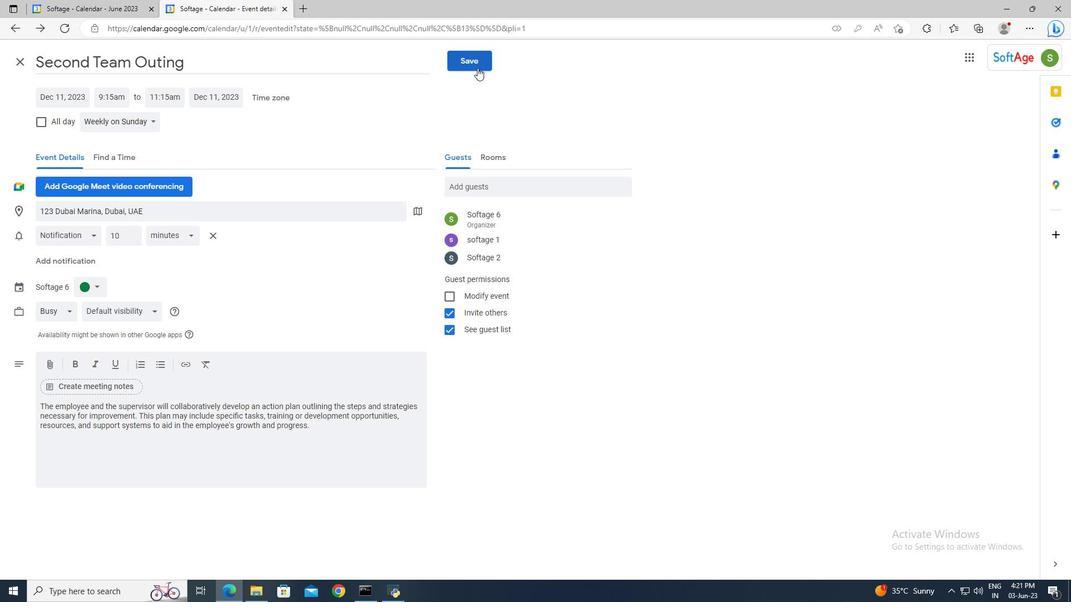 
Action: Mouse moved to (635, 336)
Screenshot: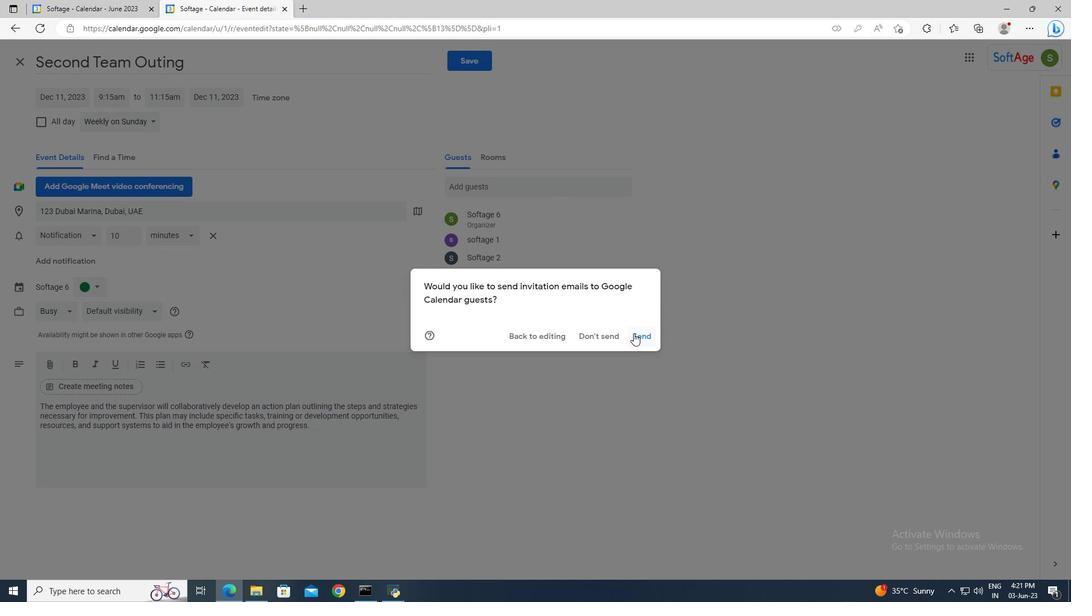 
Action: Mouse pressed left at (635, 336)
Screenshot: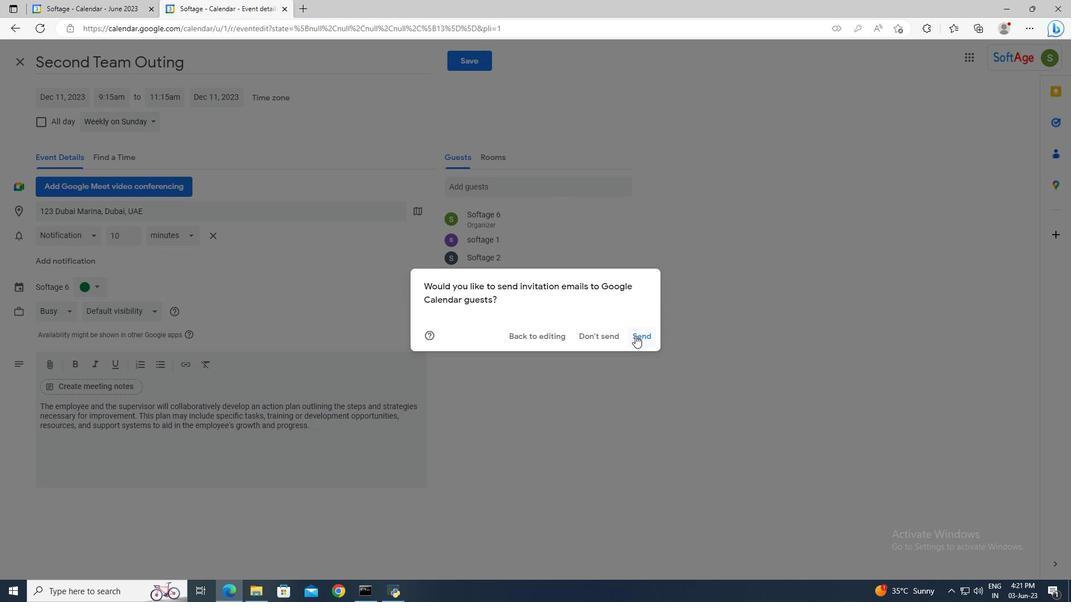 
